 Task: Check the sale-to-list ratio of mountain view in the last 5 years.
Action: Mouse moved to (839, 322)
Screenshot: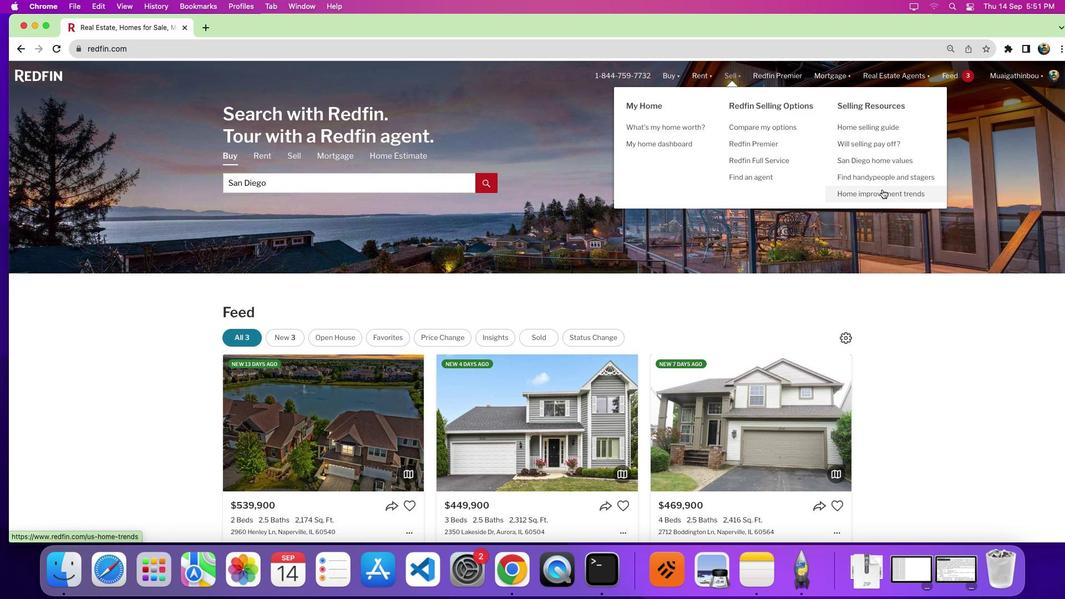 
Action: Mouse pressed left at (839, 322)
Screenshot: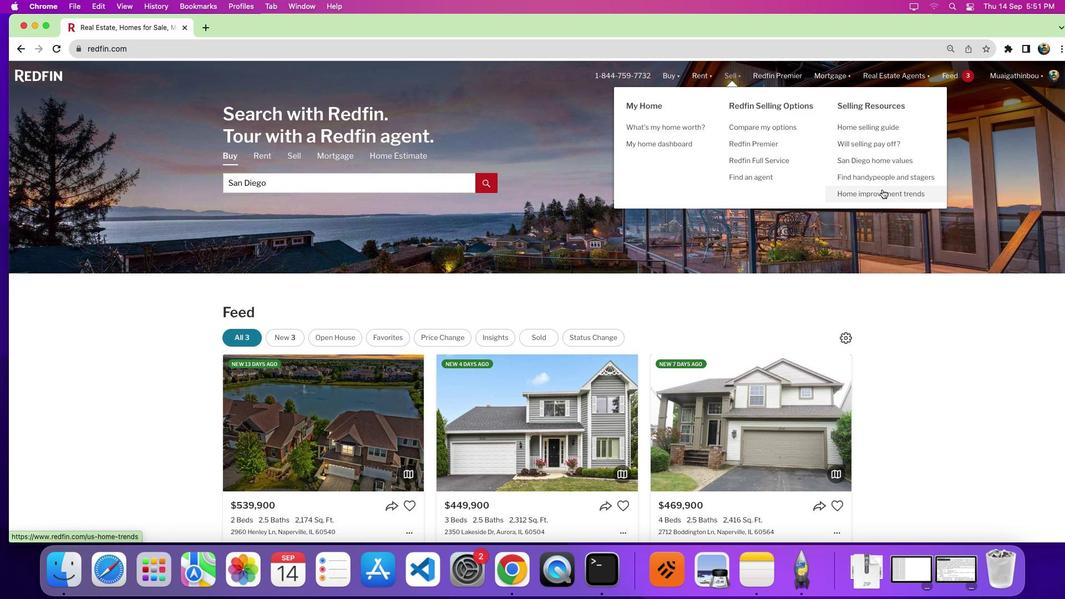 
Action: Mouse moved to (672, 272)
Screenshot: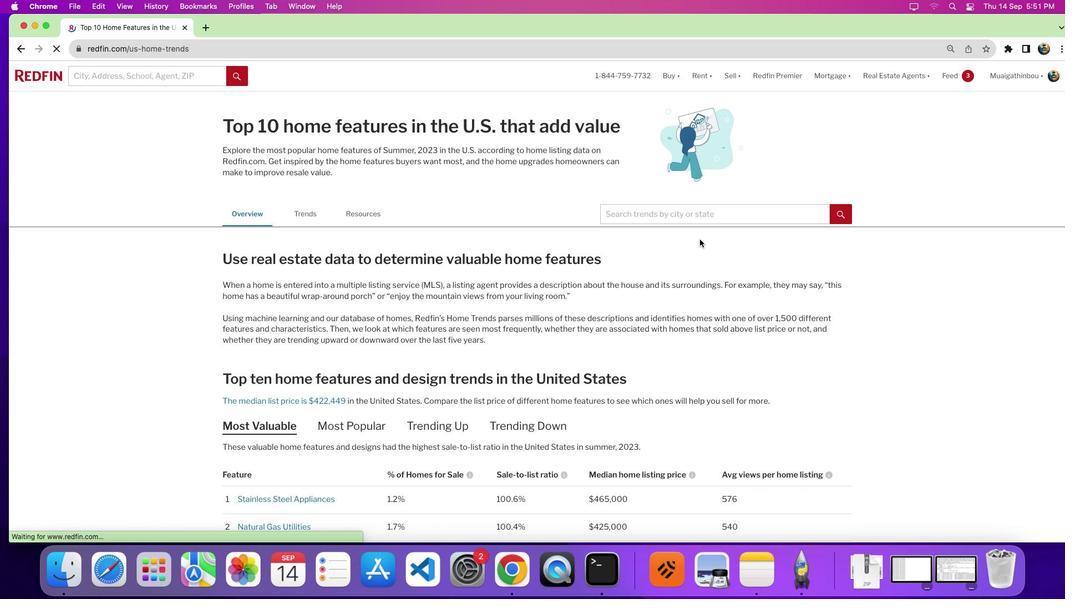 
Action: Mouse scrolled (672, 272) with delta (29, 510)
Screenshot: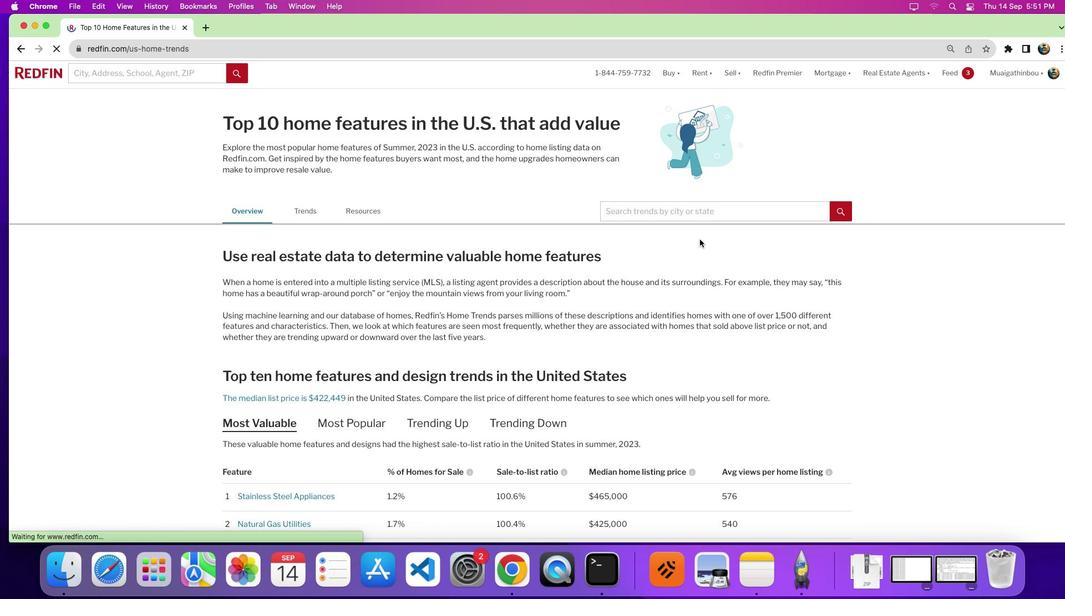 
Action: Mouse scrolled (672, 272) with delta (29, 510)
Screenshot: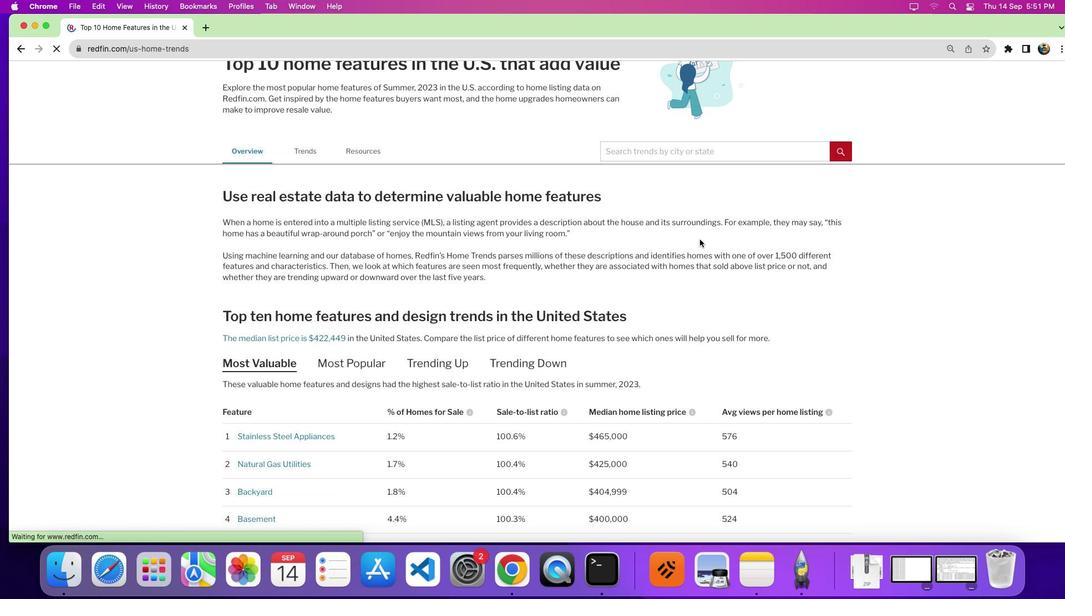 
Action: Mouse scrolled (672, 272) with delta (29, 513)
Screenshot: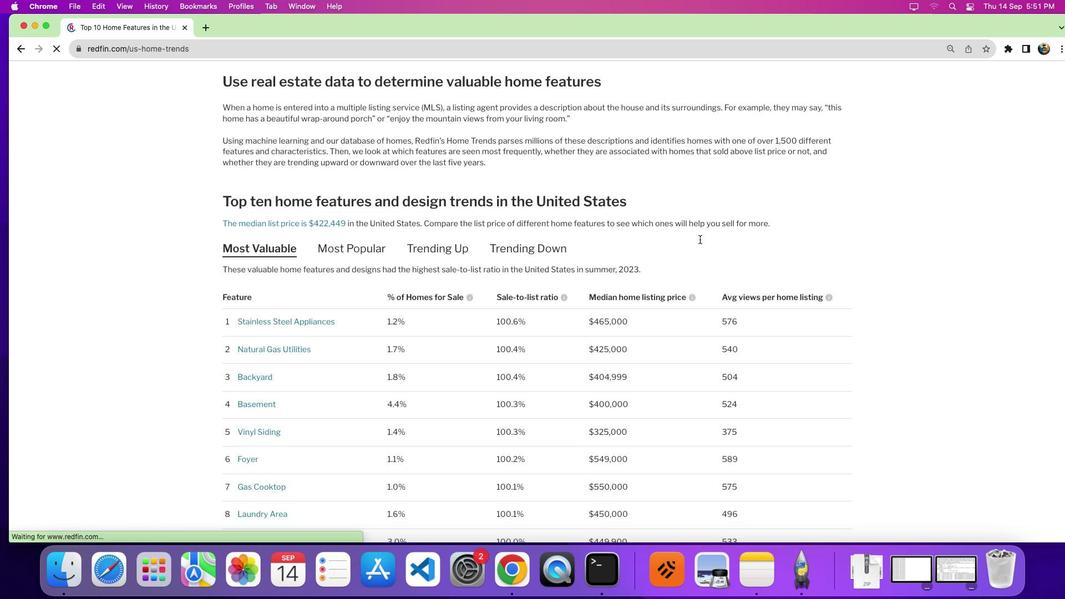 
Action: Mouse moved to (673, 270)
Screenshot: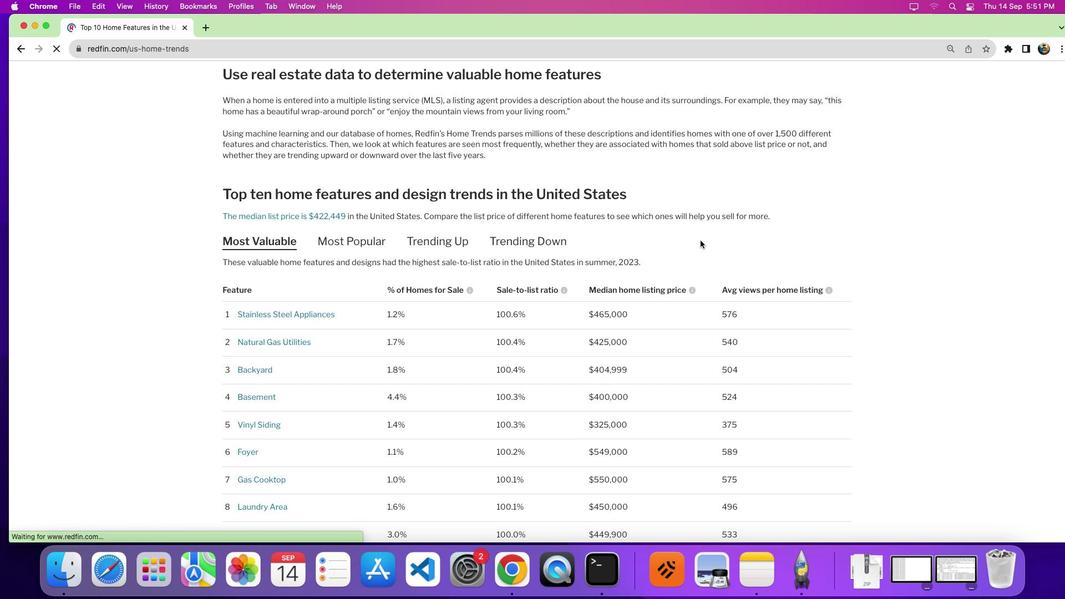 
Action: Mouse scrolled (673, 270) with delta (29, 510)
Screenshot: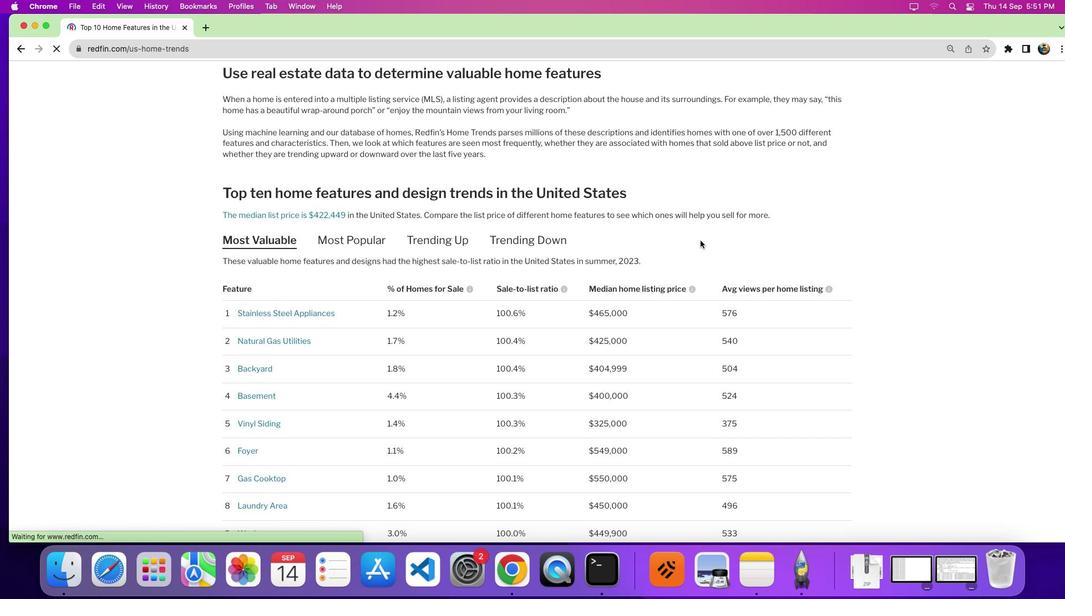 
Action: Mouse scrolled (673, 270) with delta (29, 510)
Screenshot: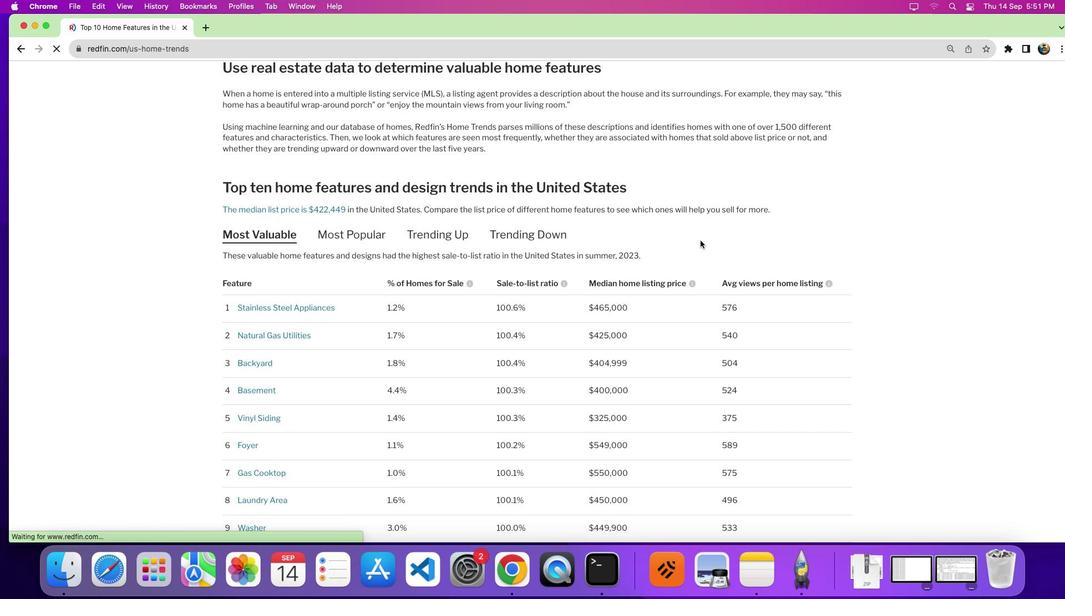 
Action: Mouse moved to (671, 267)
Screenshot: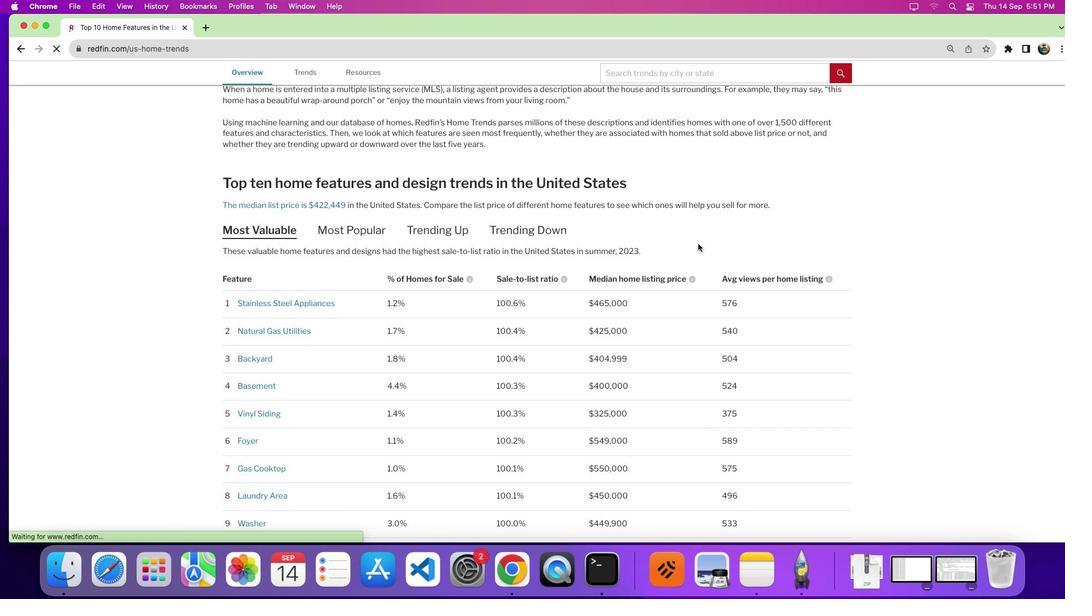 
Action: Mouse scrolled (671, 267) with delta (29, 510)
Screenshot: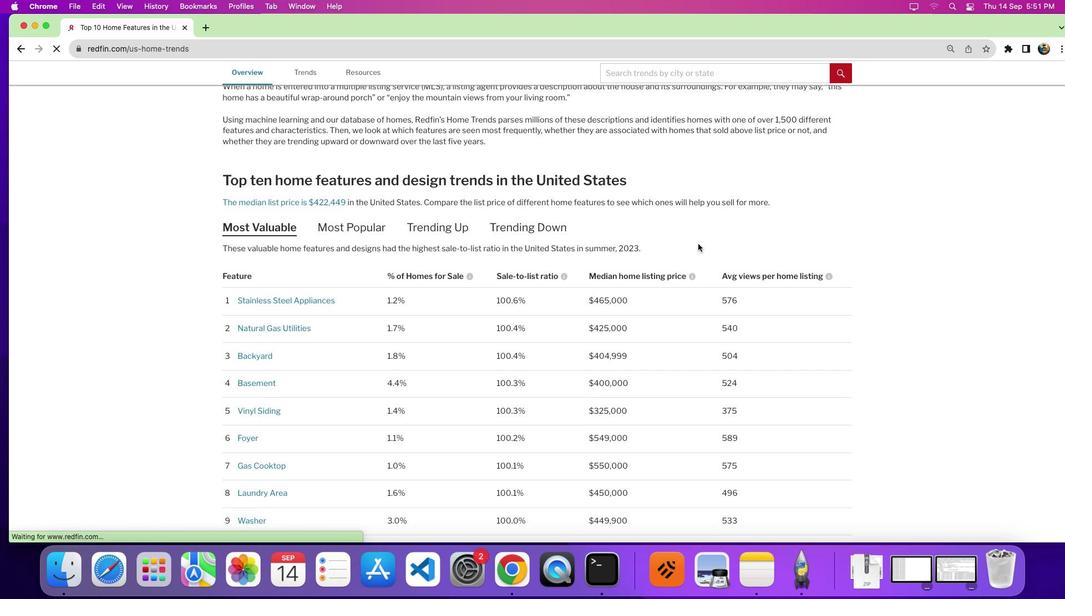 
Action: Mouse scrolled (671, 267) with delta (29, 510)
Screenshot: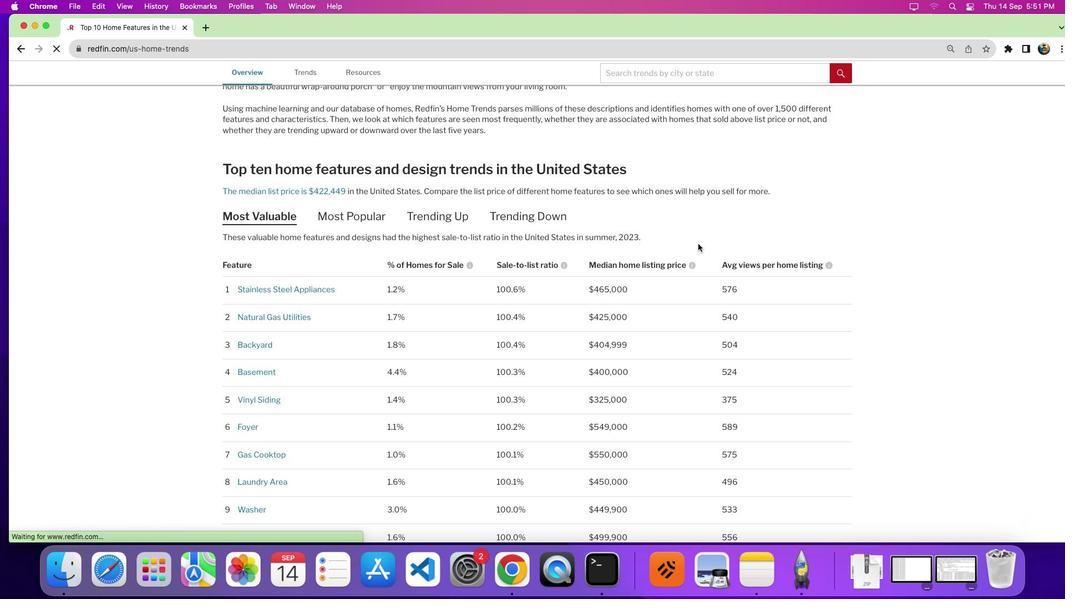 
Action: Mouse moved to (663, 257)
Screenshot: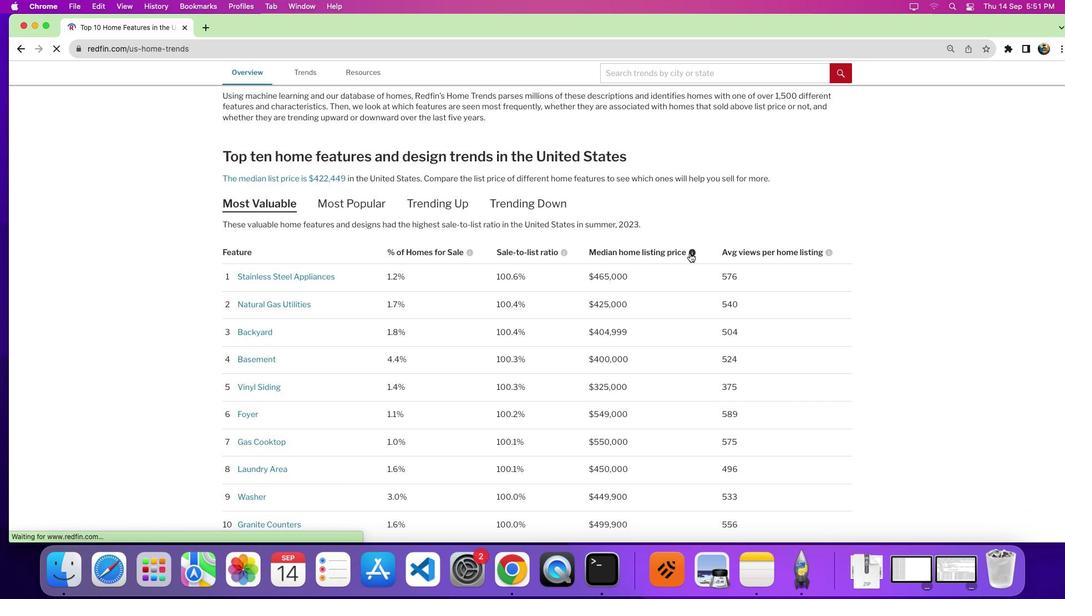 
Action: Mouse scrolled (663, 257) with delta (29, 510)
Screenshot: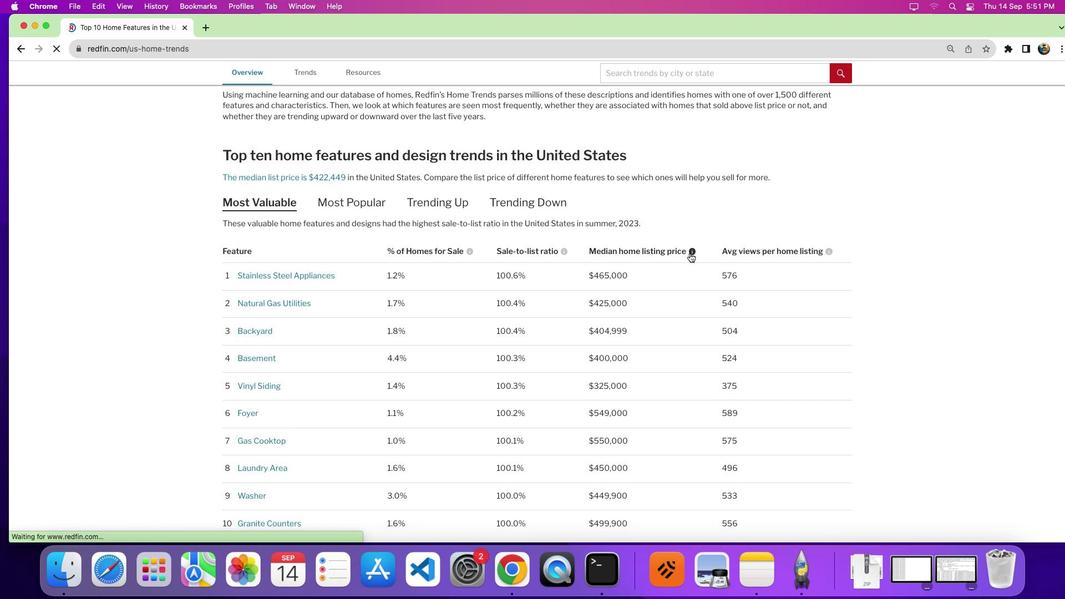 
Action: Mouse scrolled (663, 257) with delta (29, 510)
Screenshot: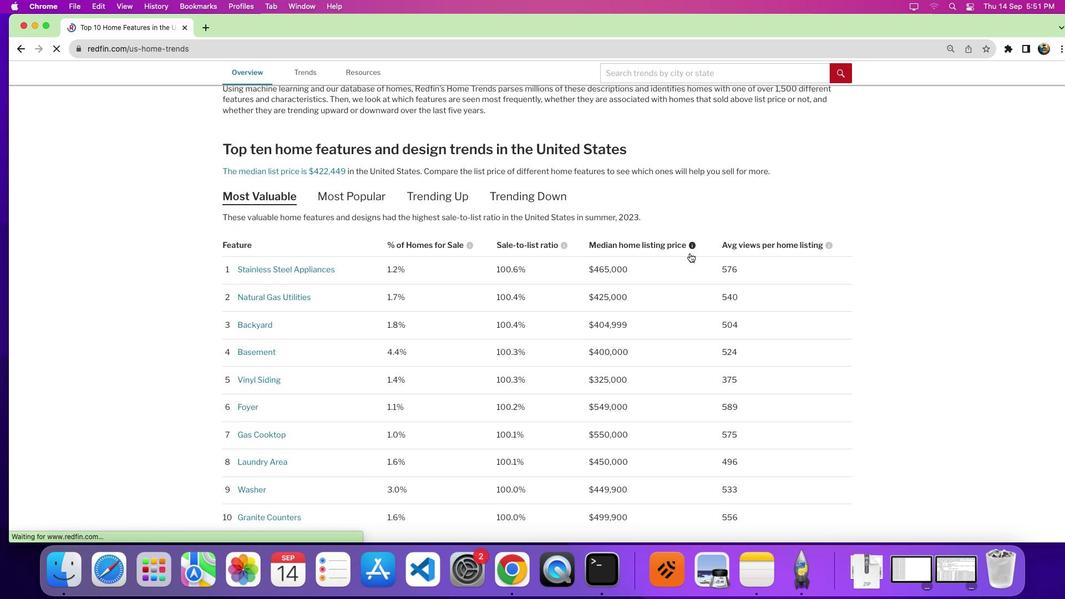 
Action: Mouse scrolled (663, 257) with delta (29, 510)
Screenshot: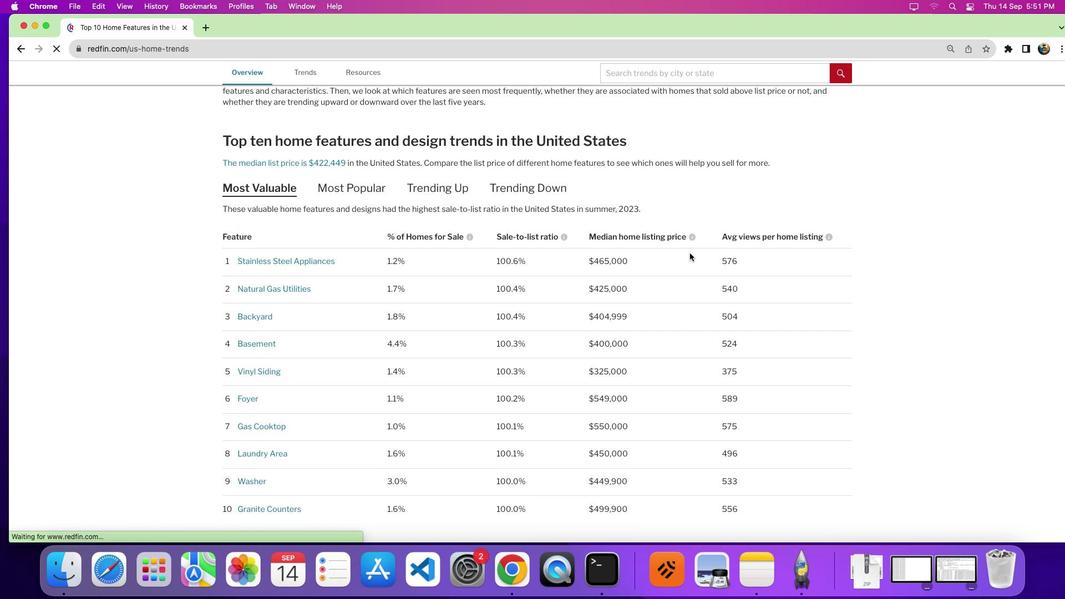 
Action: Mouse scrolled (663, 257) with delta (29, 510)
Screenshot: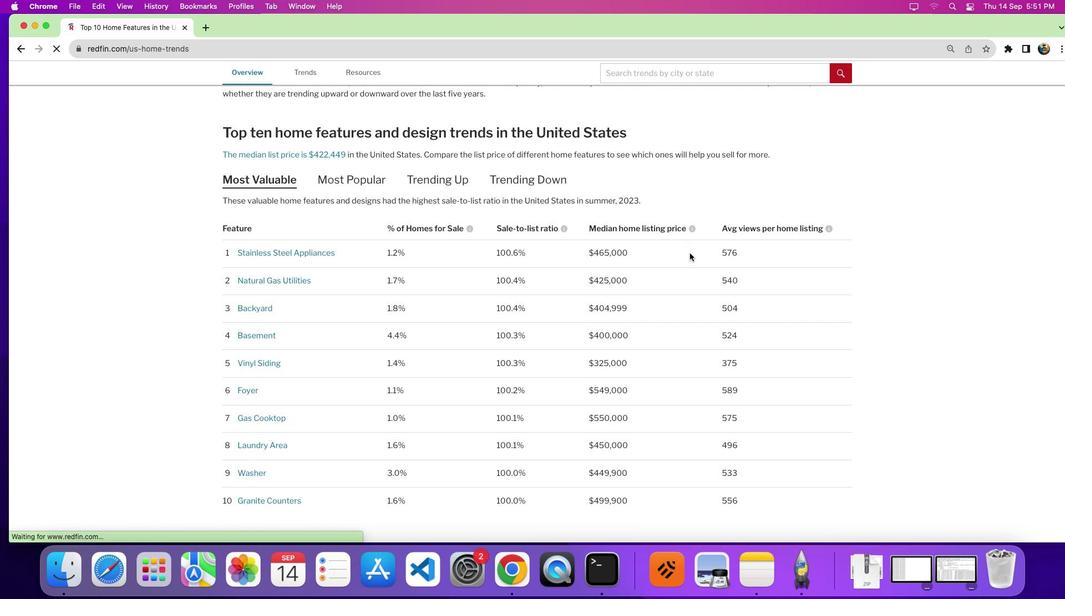 
Action: Mouse moved to (663, 257)
Screenshot: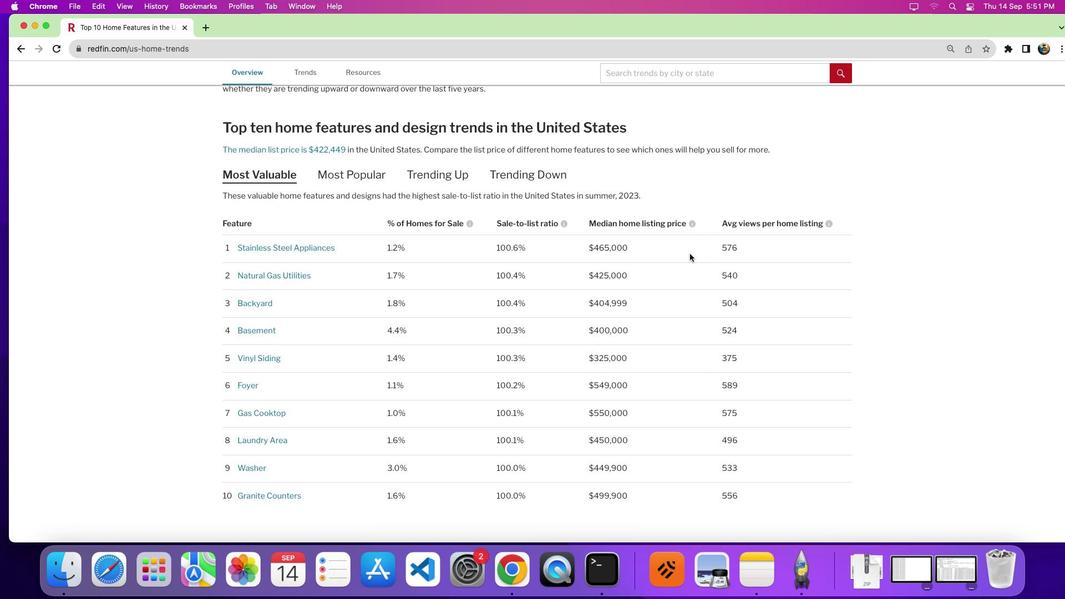 
Action: Mouse scrolled (663, 257) with delta (29, 510)
Screenshot: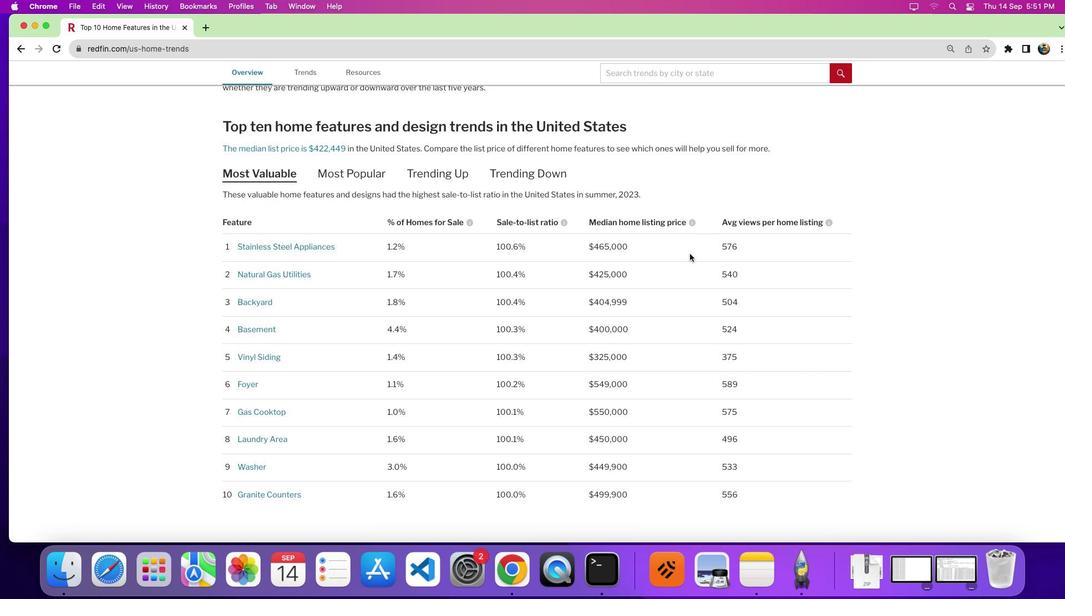 
Action: Mouse scrolled (663, 257) with delta (29, 510)
Screenshot: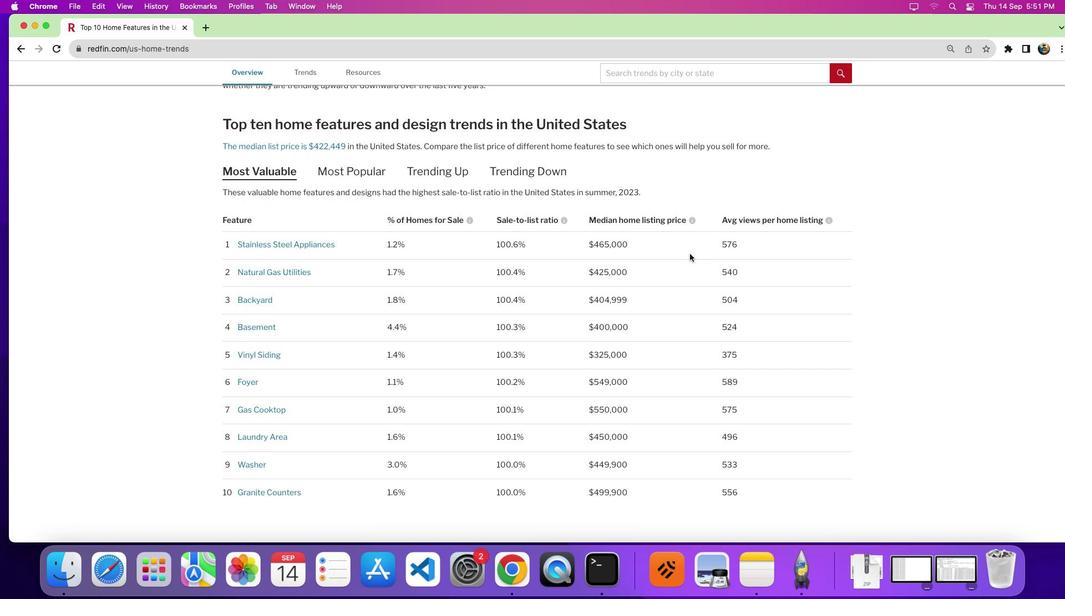 
Action: Mouse moved to (662, 257)
Screenshot: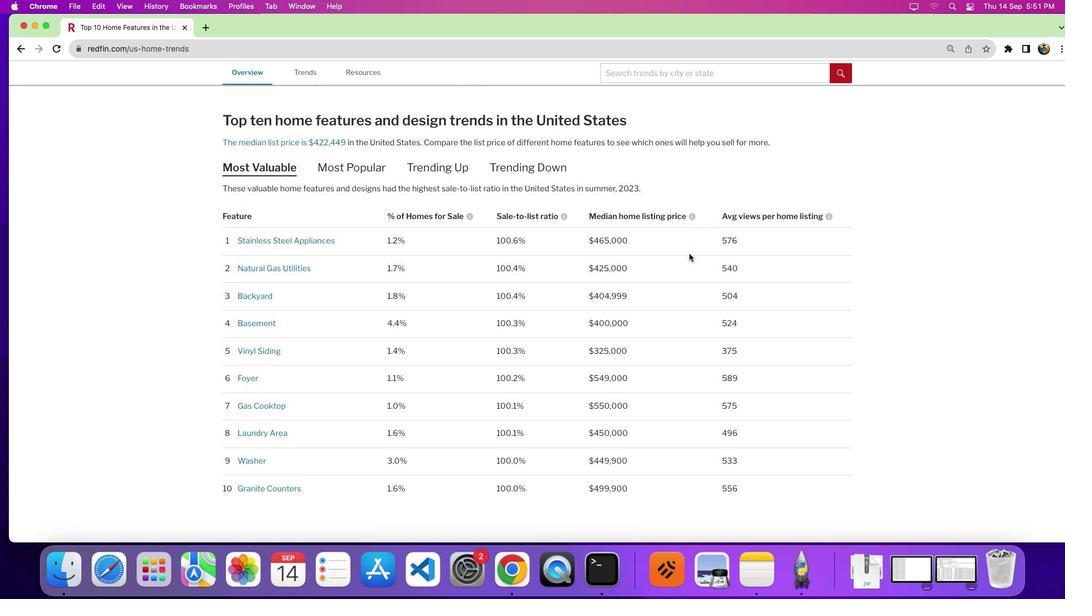 
Action: Mouse scrolled (662, 257) with delta (29, 510)
Screenshot: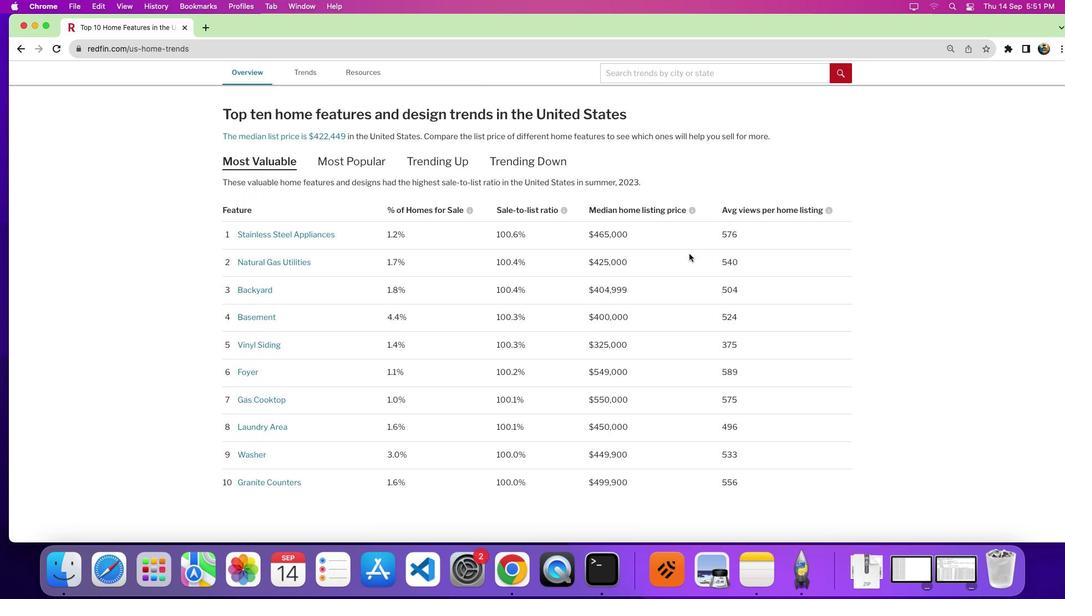 
Action: Mouse moved to (662, 257)
Screenshot: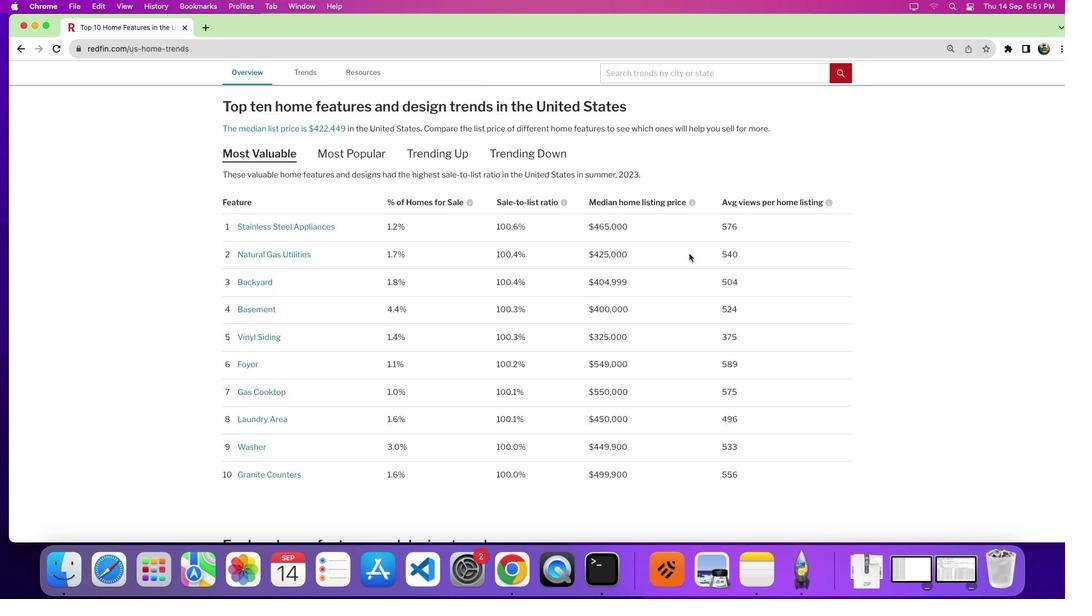 
Action: Mouse scrolled (662, 257) with delta (29, 510)
Screenshot: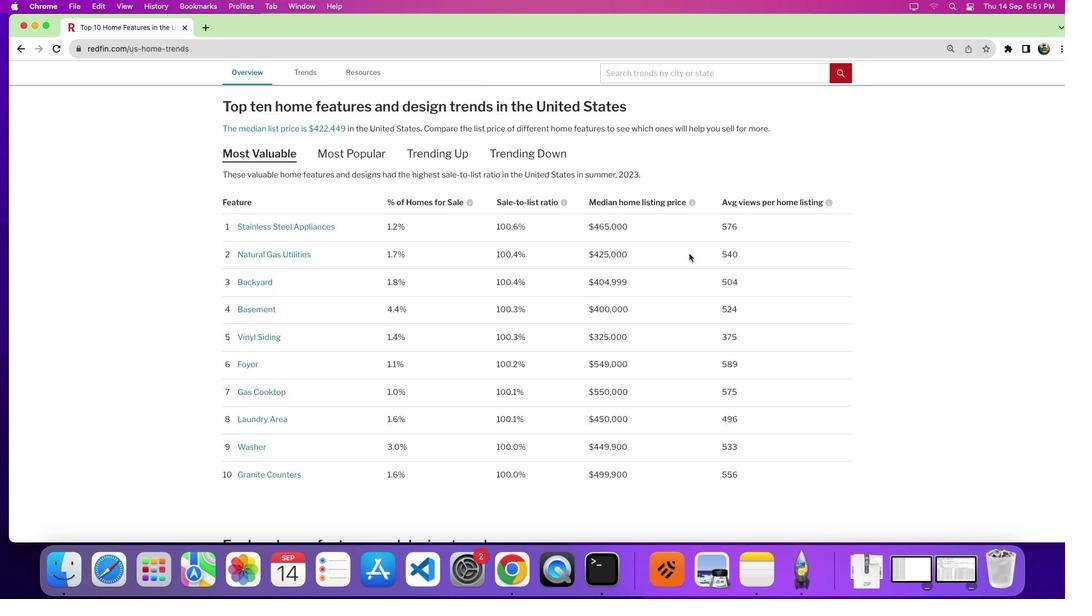 
Action: Mouse scrolled (662, 257) with delta (29, 510)
Screenshot: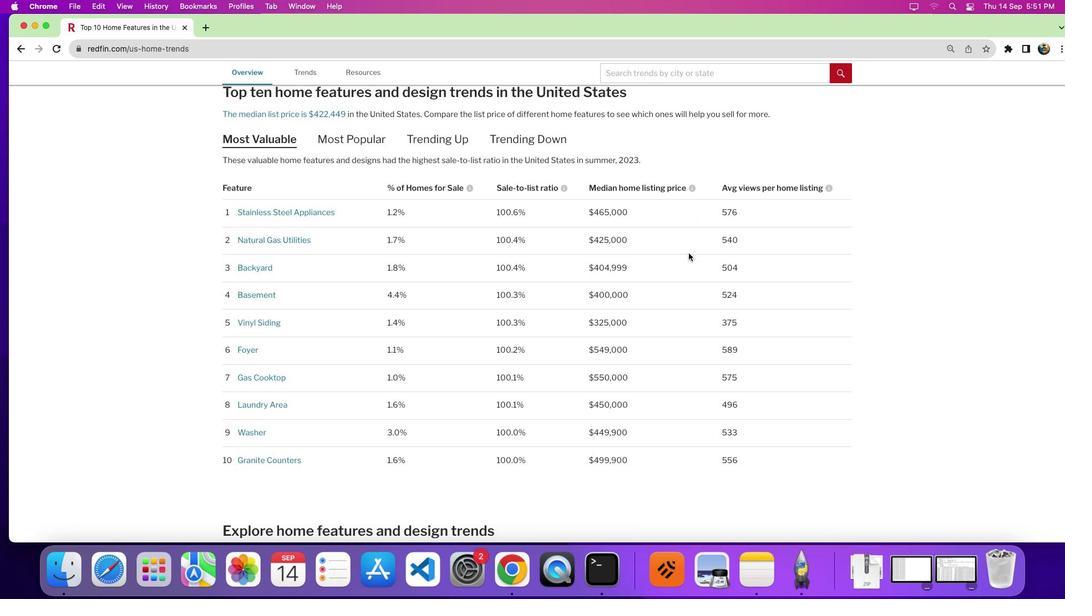 
Action: Mouse moved to (661, 258)
Screenshot: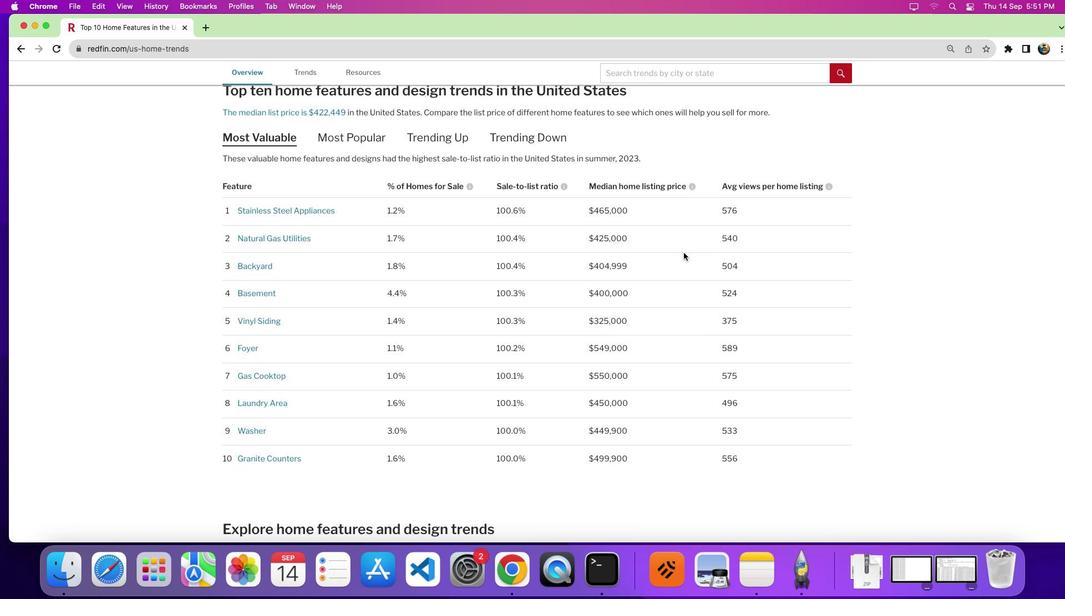 
Action: Mouse scrolled (661, 258) with delta (29, 510)
Screenshot: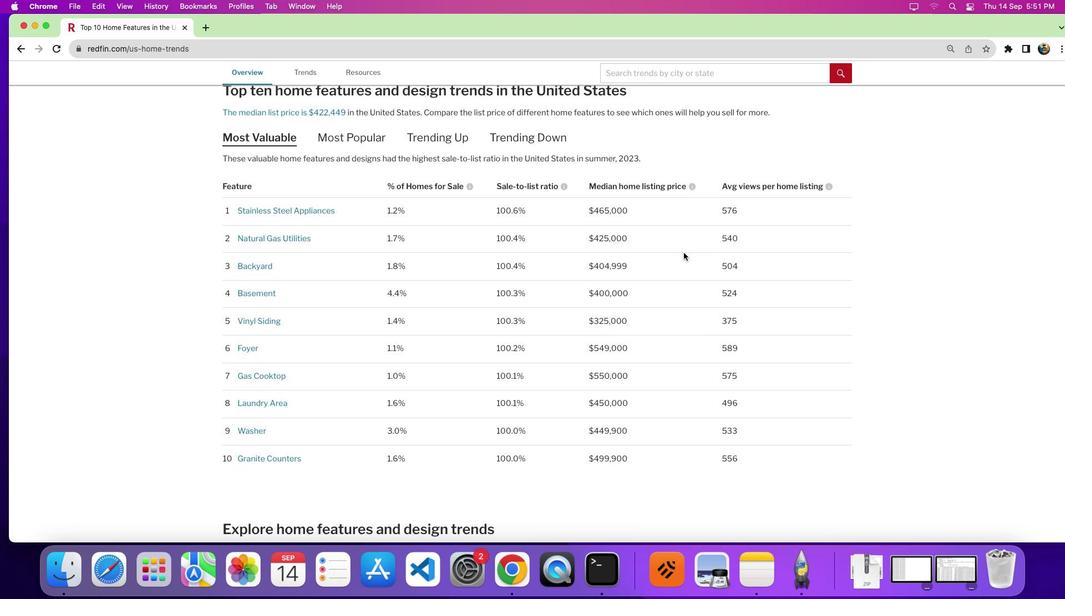 
Action: Mouse moved to (640, 252)
Screenshot: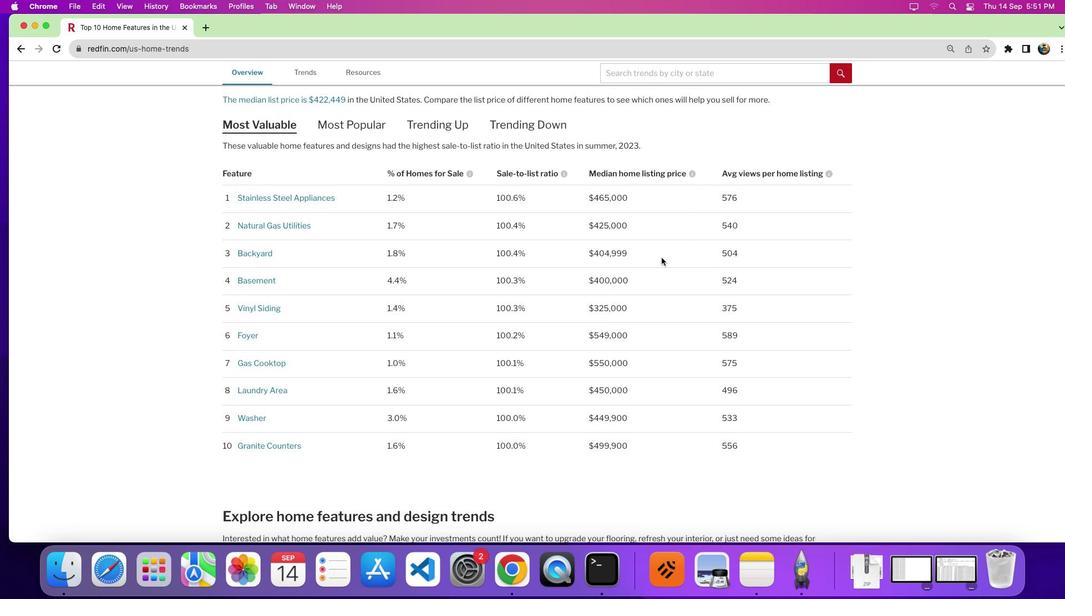 
Action: Mouse scrolled (640, 252) with delta (29, 510)
Screenshot: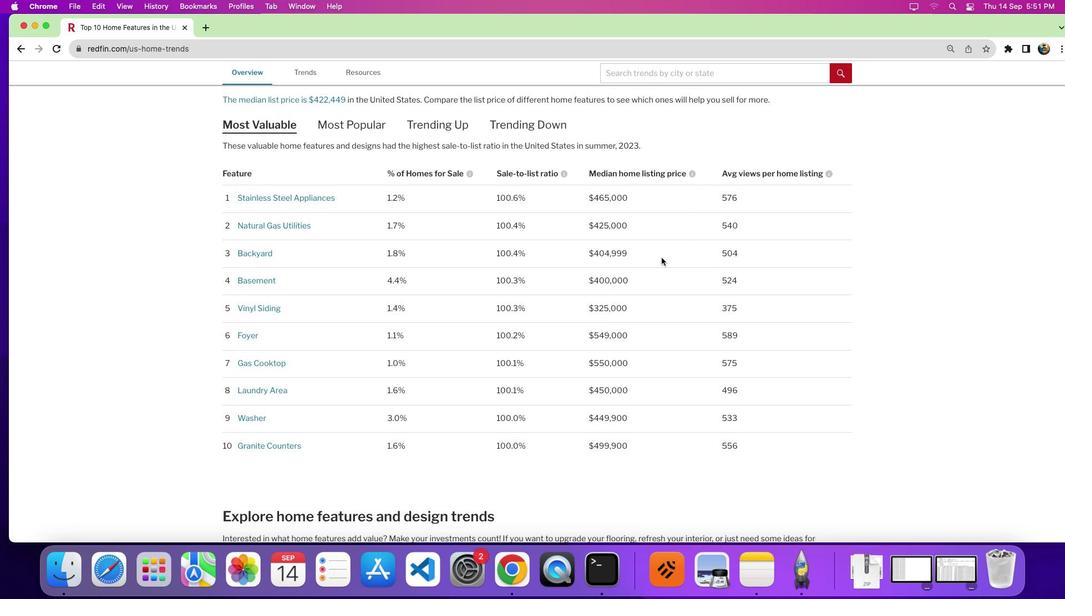 
Action: Mouse moved to (637, 253)
Screenshot: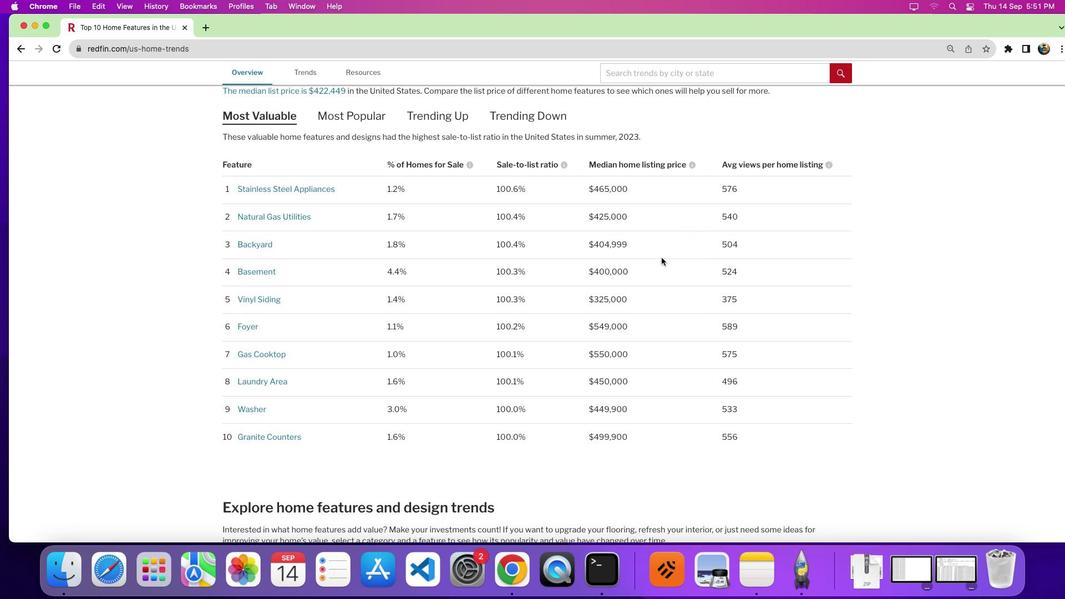 
Action: Mouse scrolled (637, 253) with delta (29, 510)
Screenshot: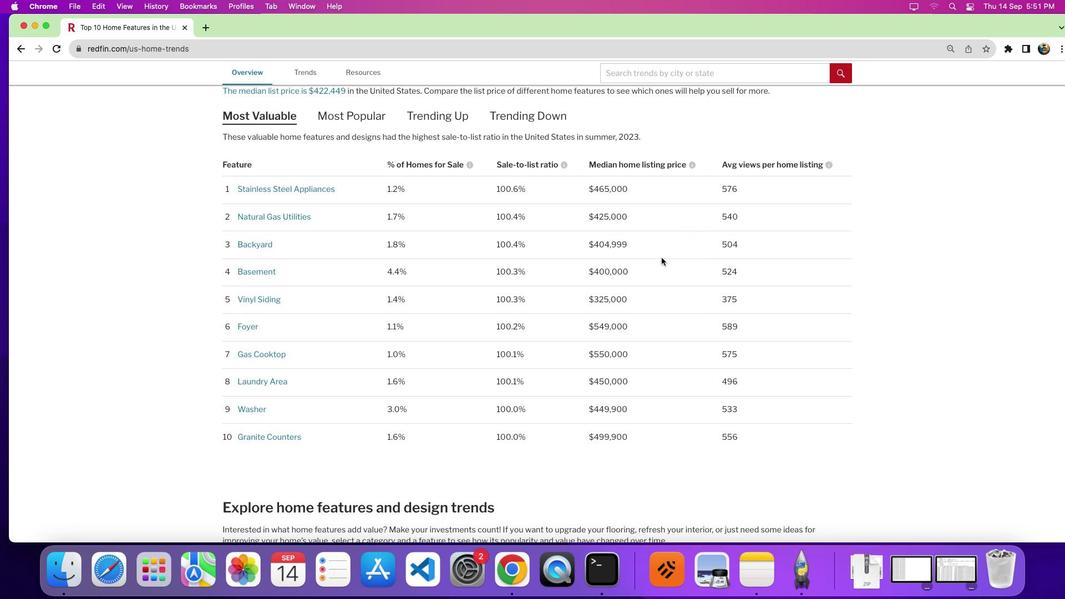 
Action: Mouse moved to (637, 254)
Screenshot: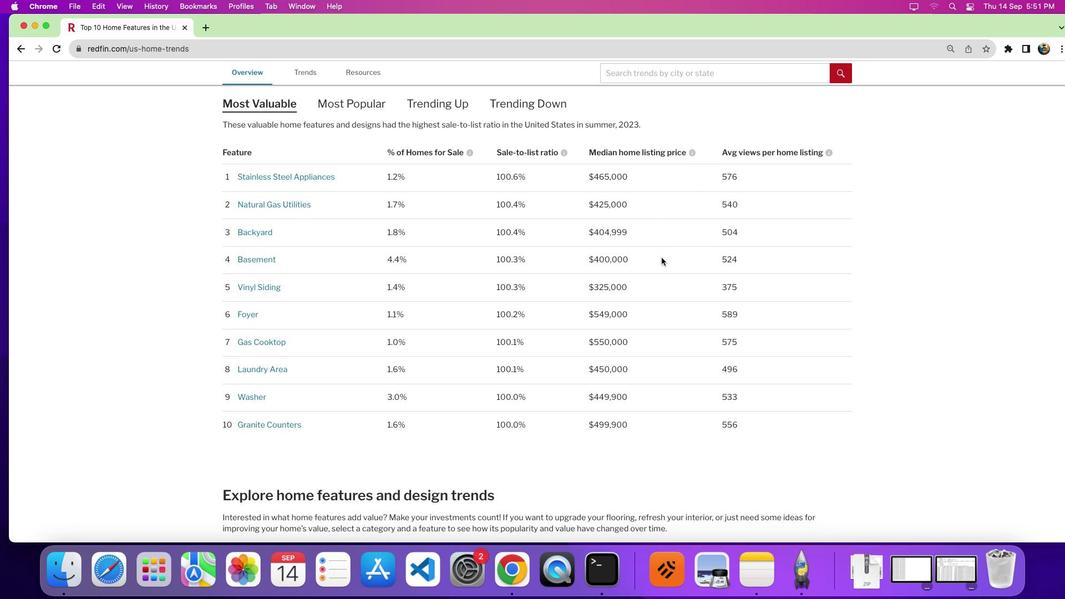 
Action: Mouse scrolled (637, 254) with delta (29, 510)
Screenshot: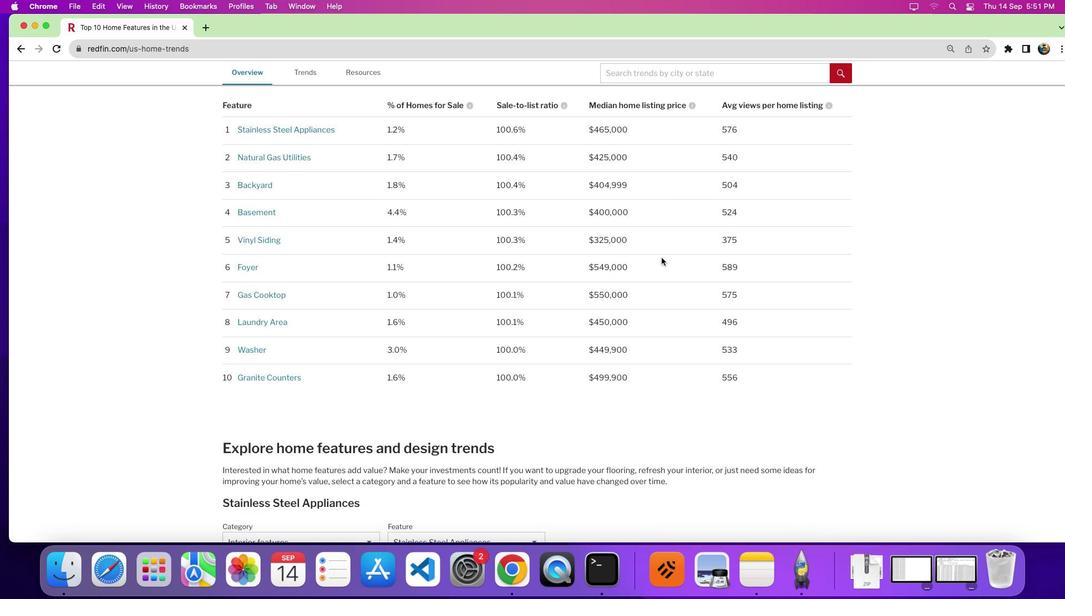 
Action: Mouse scrolled (637, 254) with delta (29, 510)
Screenshot: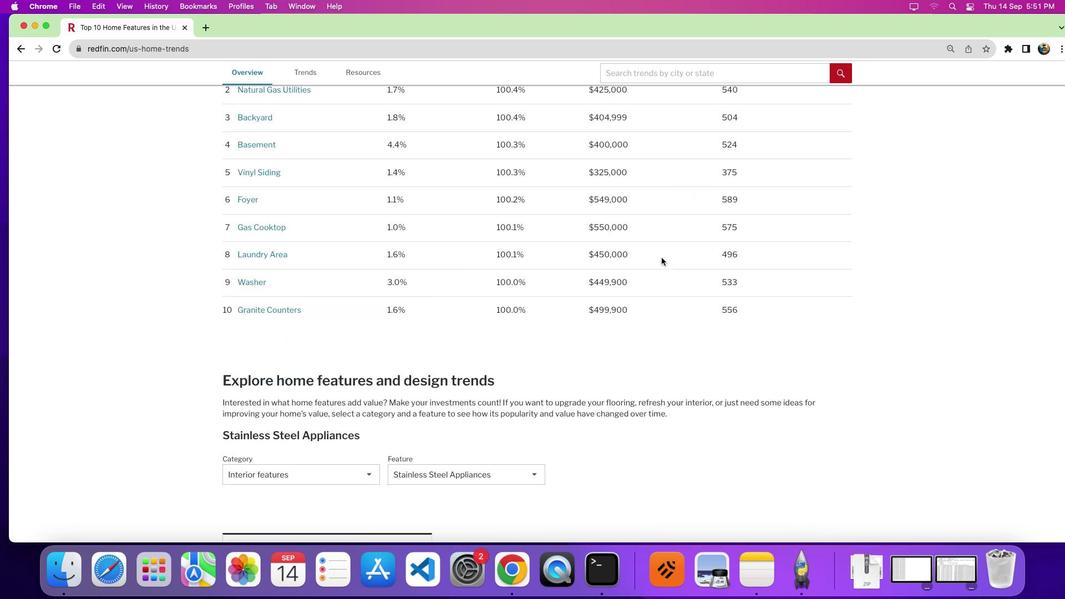 
Action: Mouse scrolled (637, 254) with delta (29, 513)
Screenshot: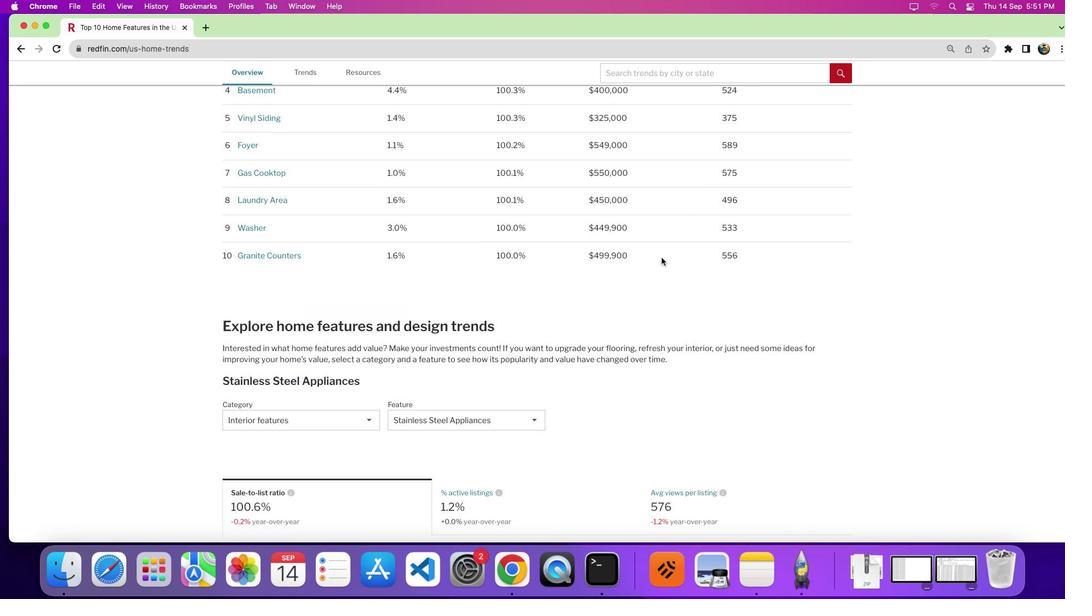
Action: Mouse scrolled (637, 254) with delta (29, 510)
Screenshot: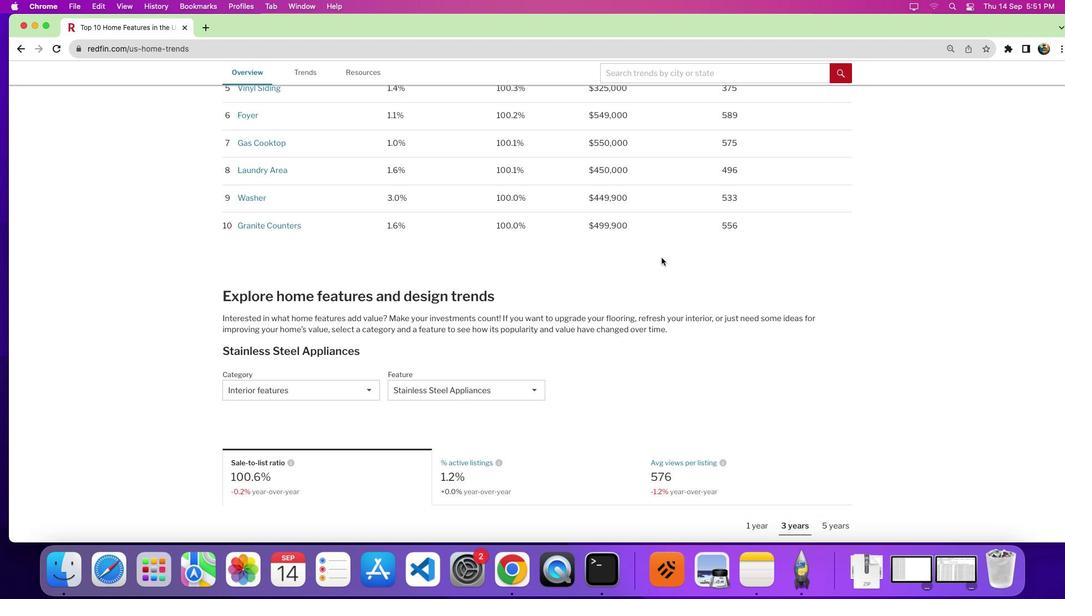 
Action: Mouse scrolled (637, 254) with delta (29, 510)
Screenshot: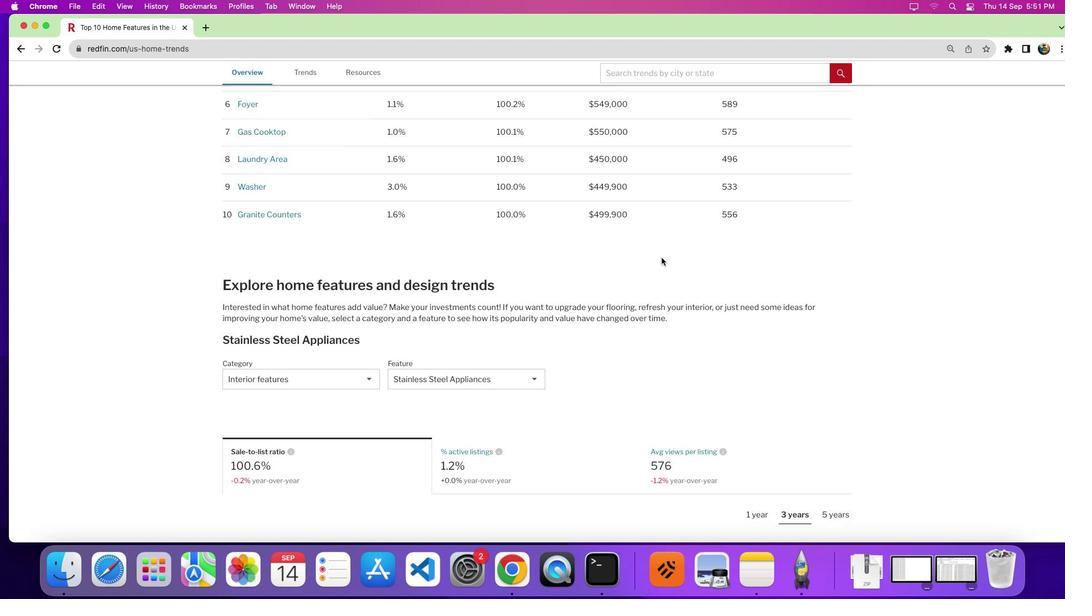 
Action: Mouse scrolled (637, 254) with delta (29, 511)
Screenshot: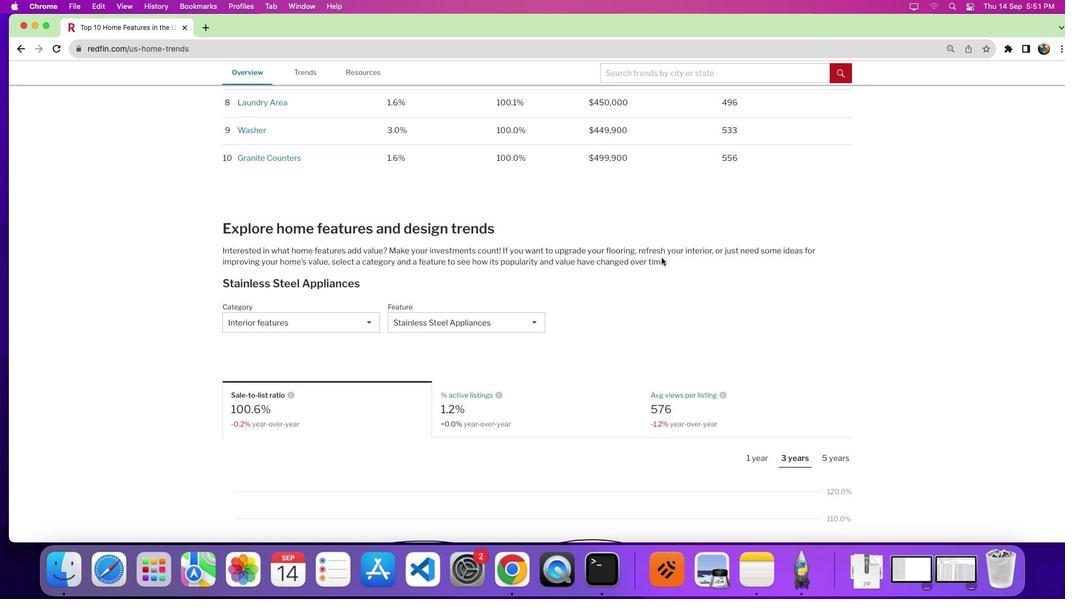 
Action: Mouse scrolled (637, 254) with delta (29, 510)
Screenshot: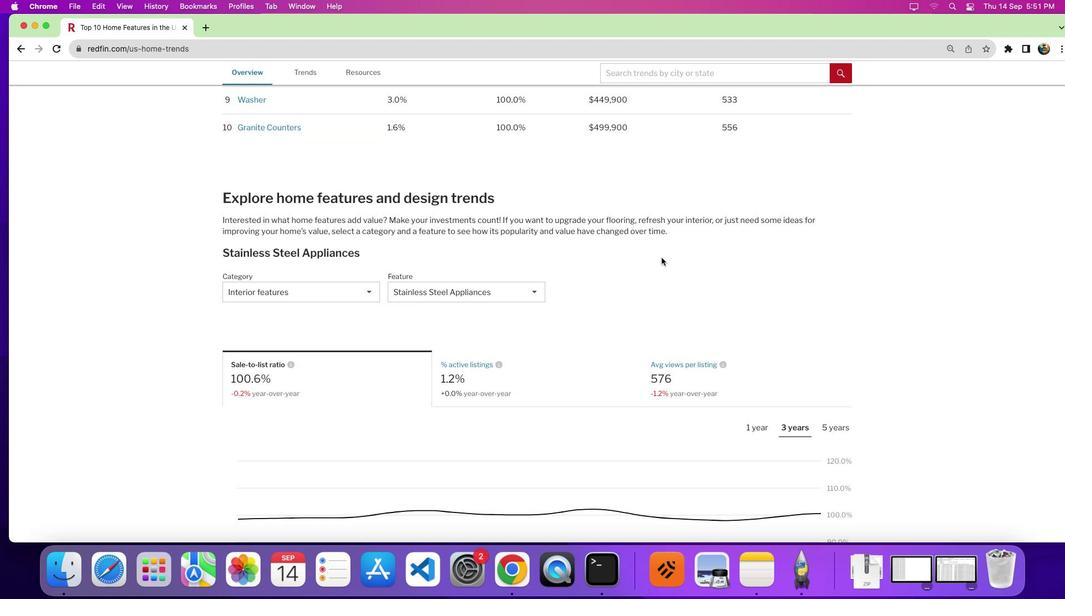 
Action: Mouse scrolled (637, 254) with delta (29, 510)
Screenshot: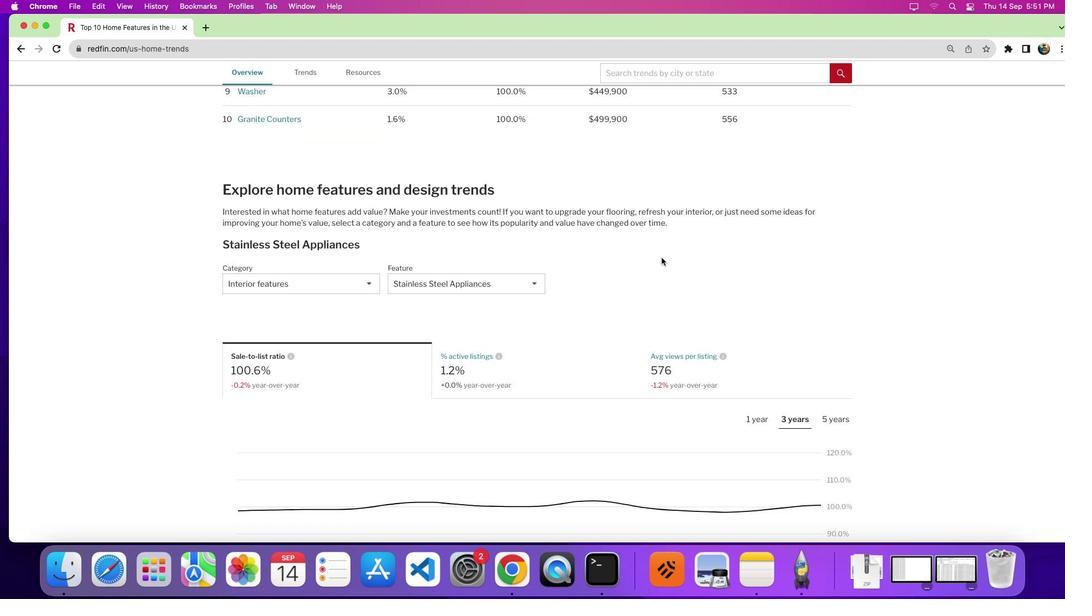 
Action: Mouse moved to (595, 244)
Screenshot: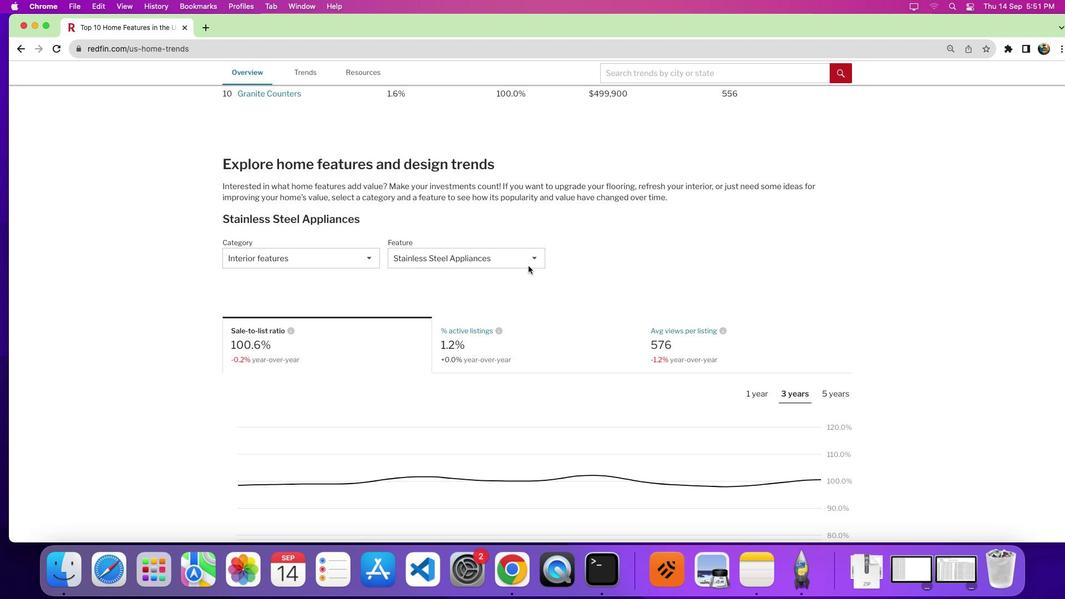 
Action: Mouse scrolled (595, 244) with delta (29, 510)
Screenshot: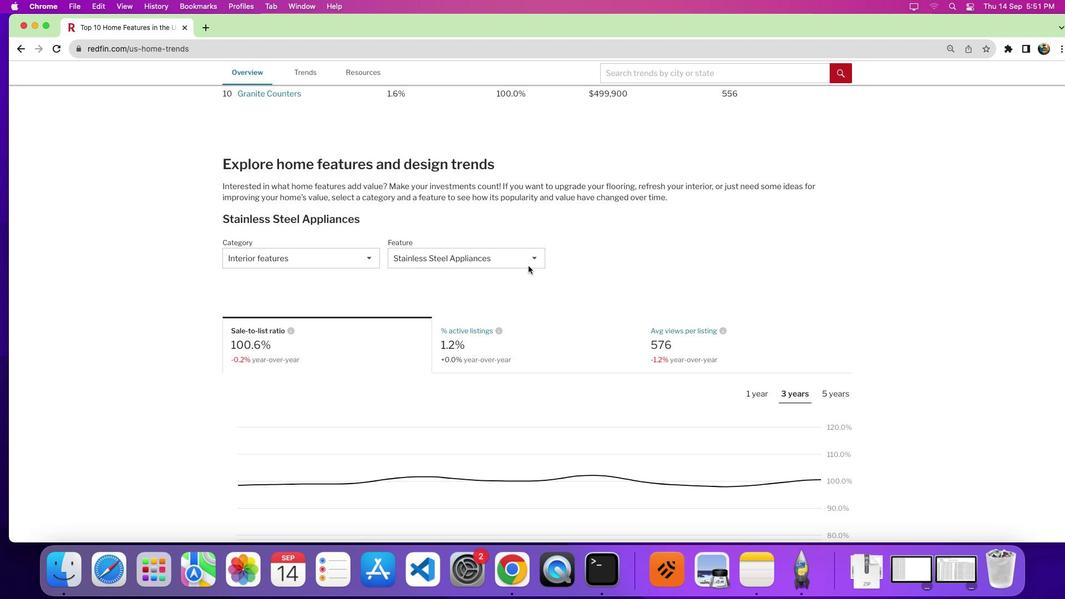 
Action: Mouse moved to (560, 244)
Screenshot: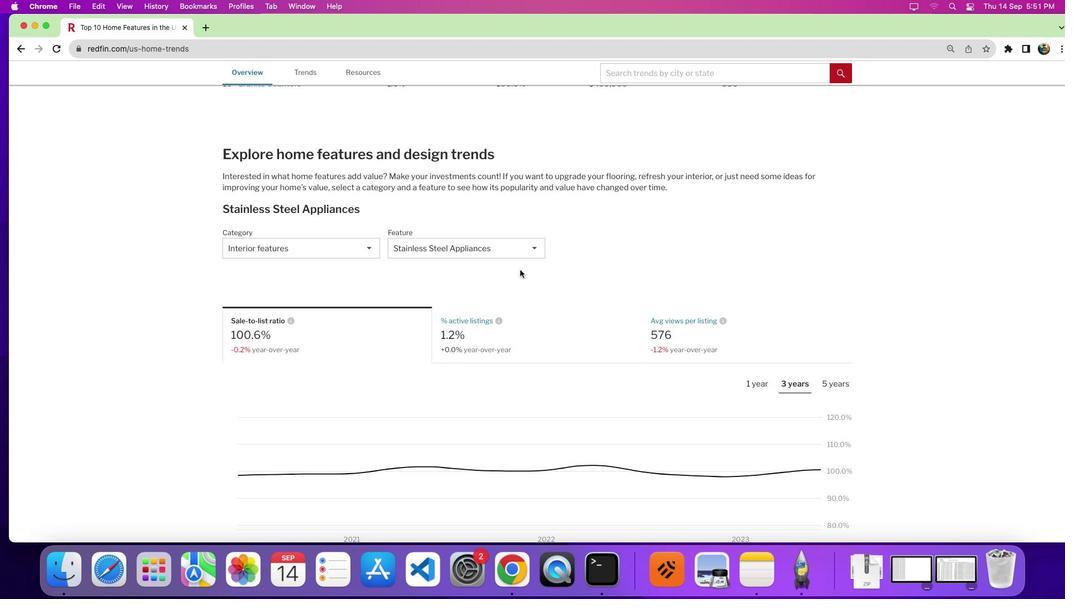 
Action: Mouse scrolled (560, 244) with delta (29, 510)
Screenshot: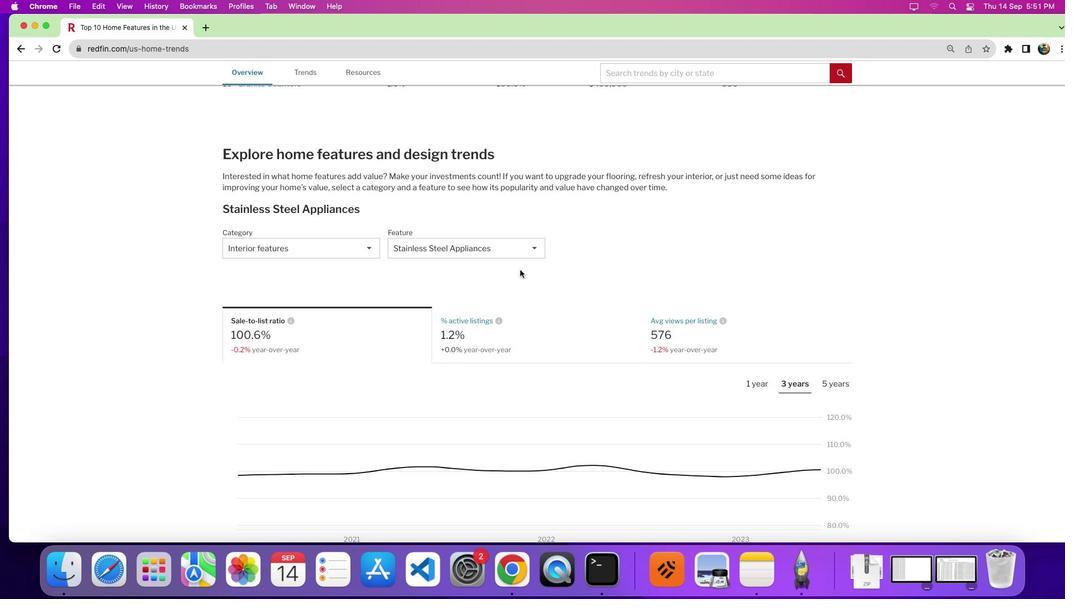 
Action: Mouse moved to (312, 271)
Screenshot: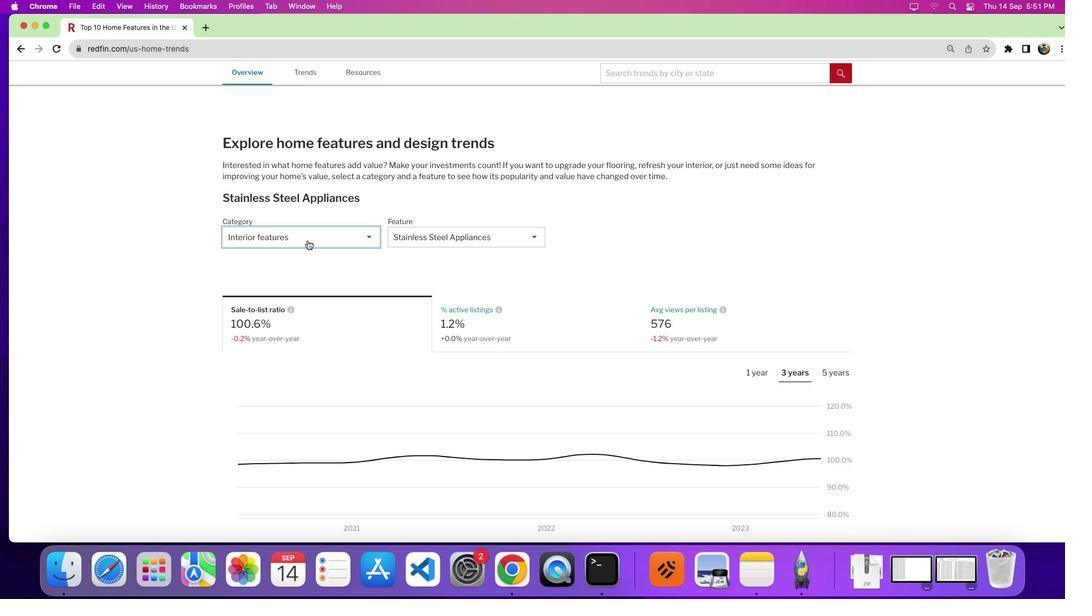
Action: Mouse pressed left at (312, 271)
Screenshot: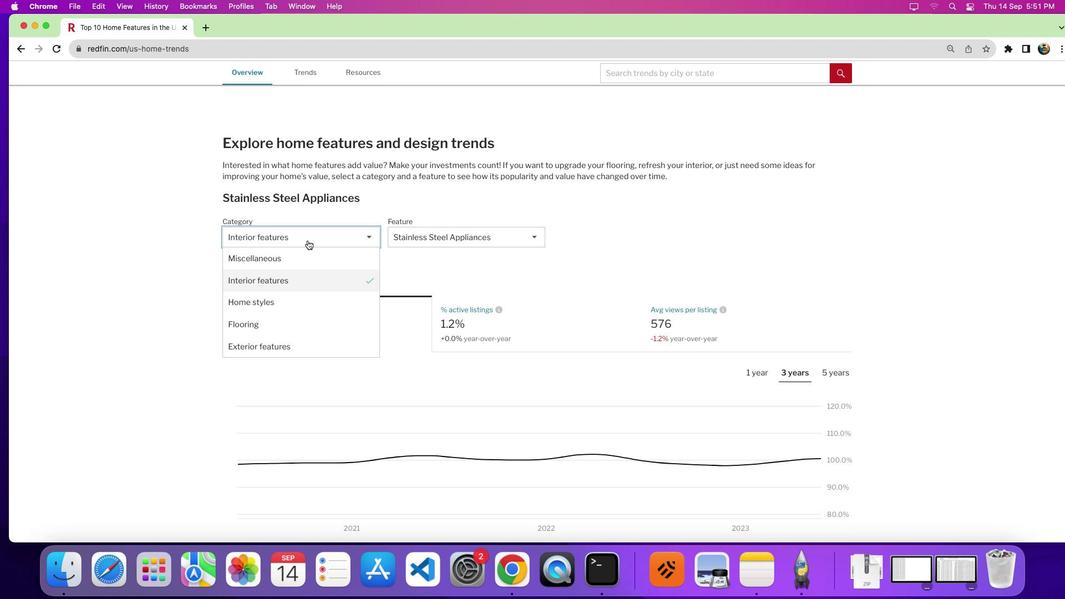 
Action: Mouse moved to (317, 248)
Screenshot: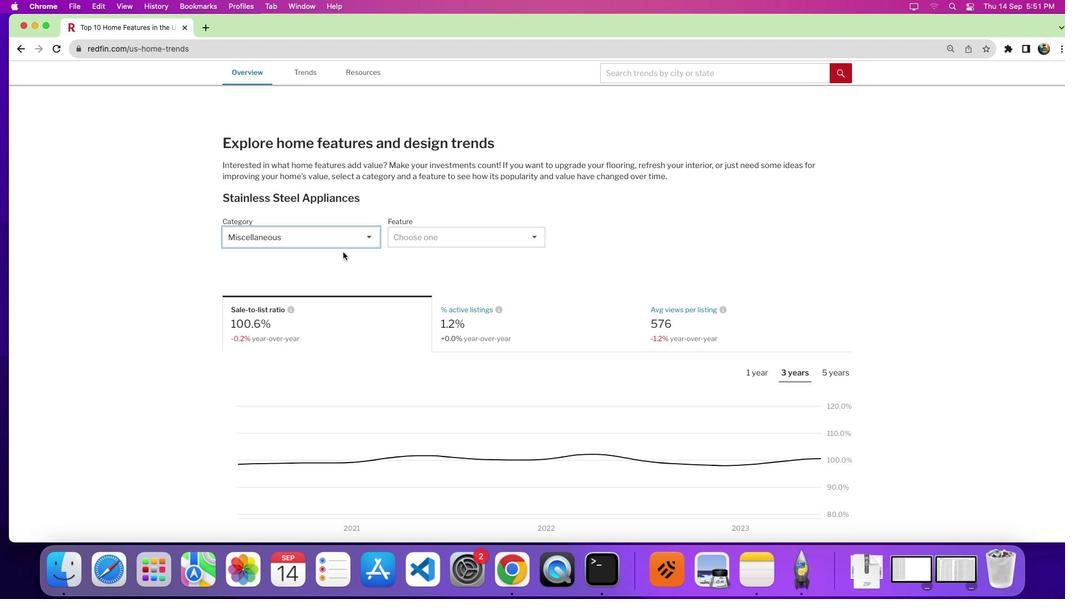 
Action: Mouse pressed left at (317, 248)
Screenshot: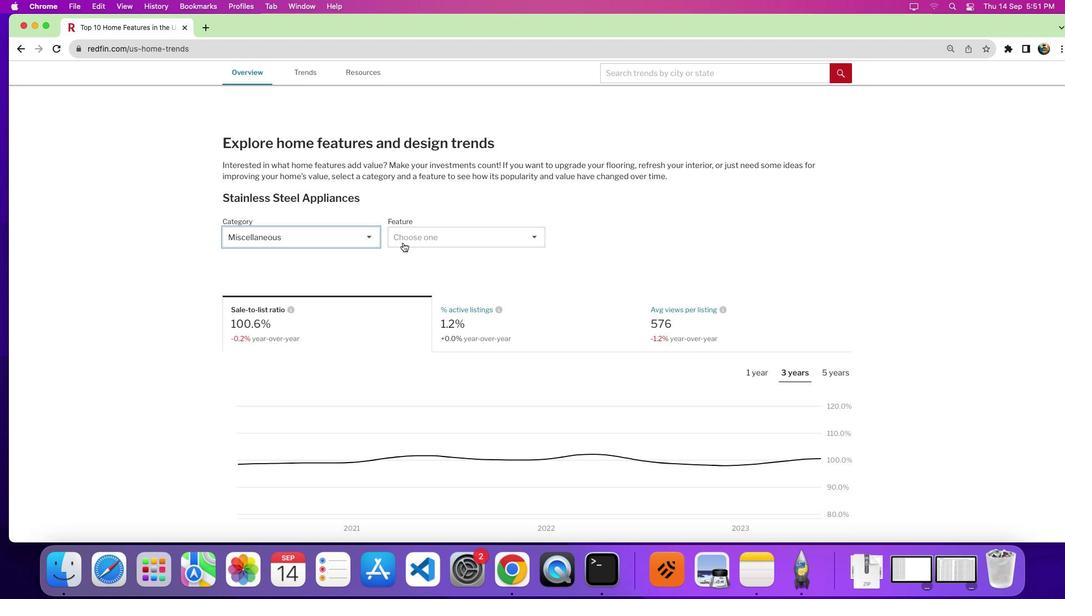 
Action: Mouse moved to (436, 282)
Screenshot: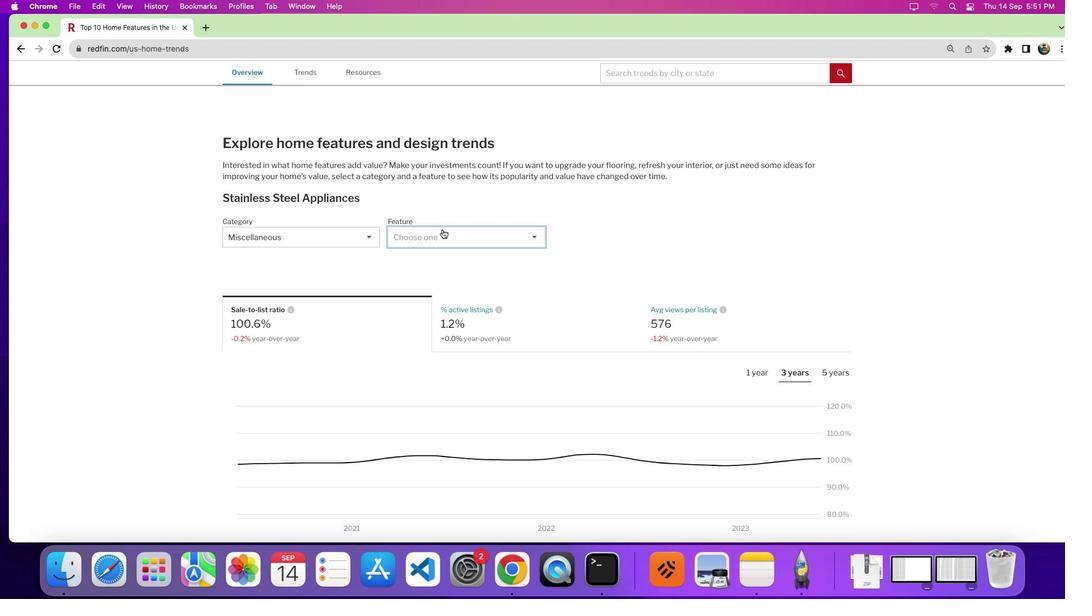 
Action: Mouse pressed left at (436, 282)
Screenshot: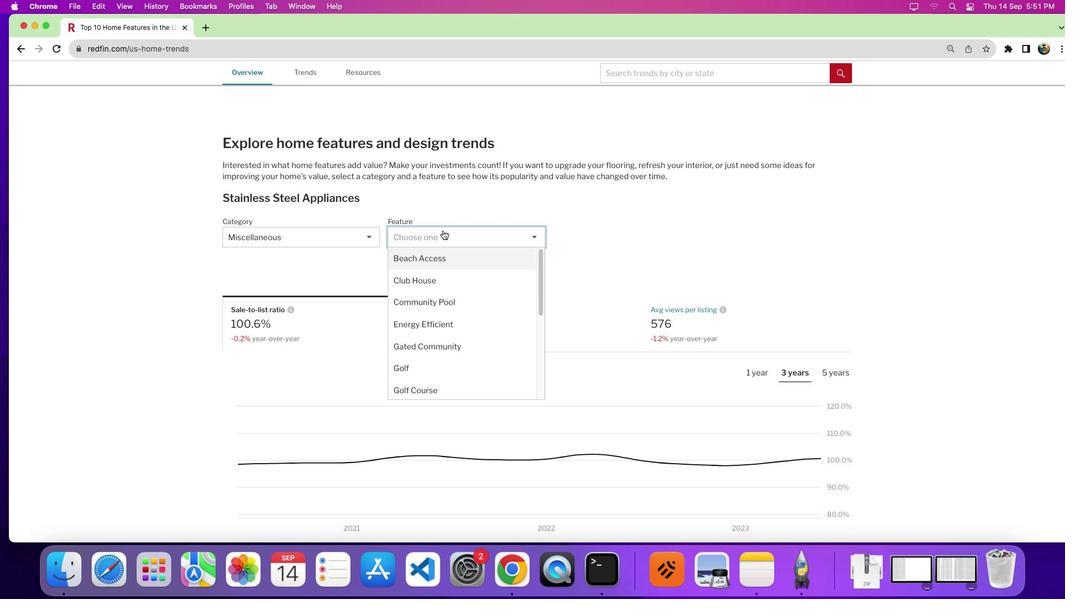 
Action: Mouse moved to (432, 212)
Screenshot: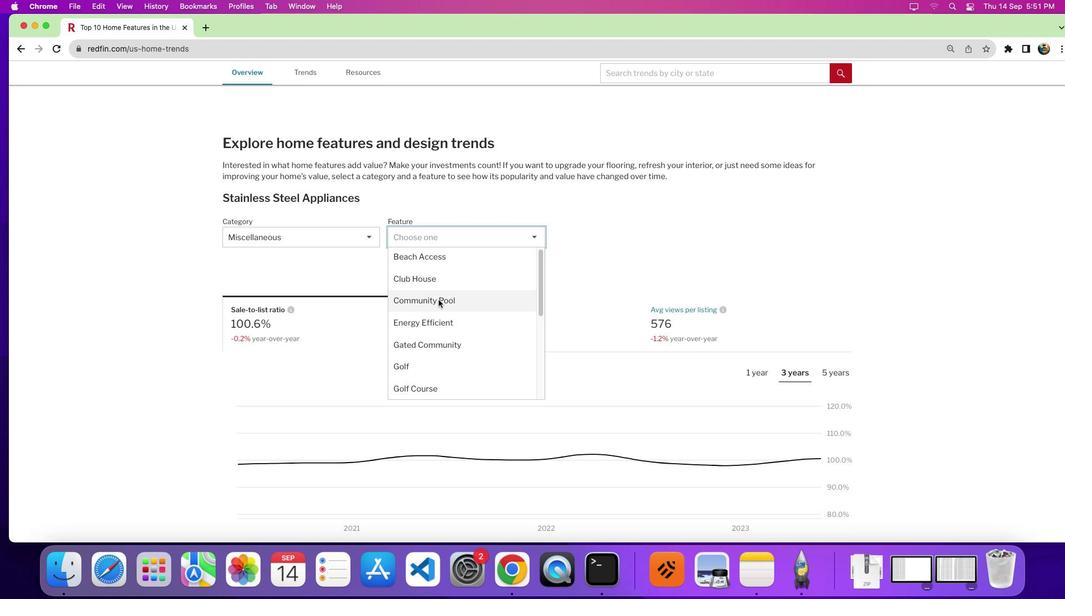 
Action: Mouse scrolled (432, 212) with delta (29, 510)
Screenshot: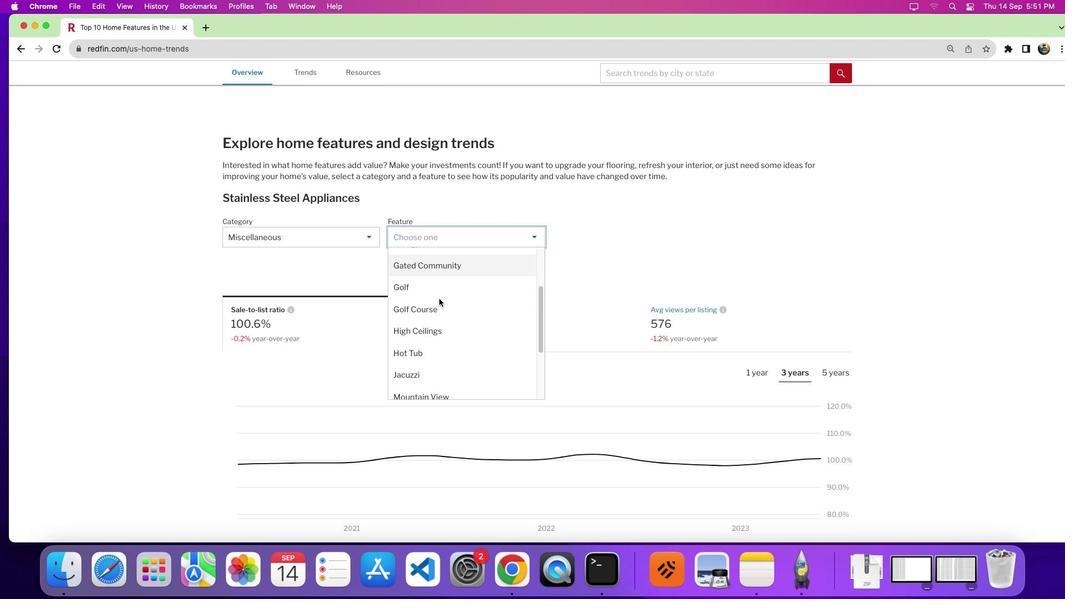 
Action: Mouse scrolled (432, 212) with delta (29, 510)
Screenshot: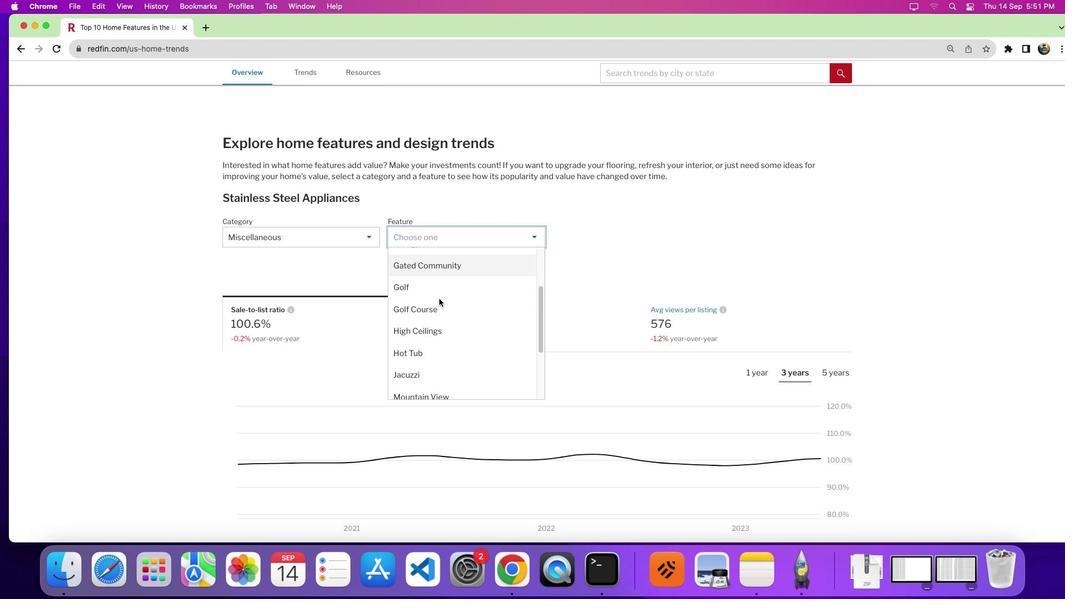 
Action: Mouse scrolled (432, 212) with delta (29, 514)
Screenshot: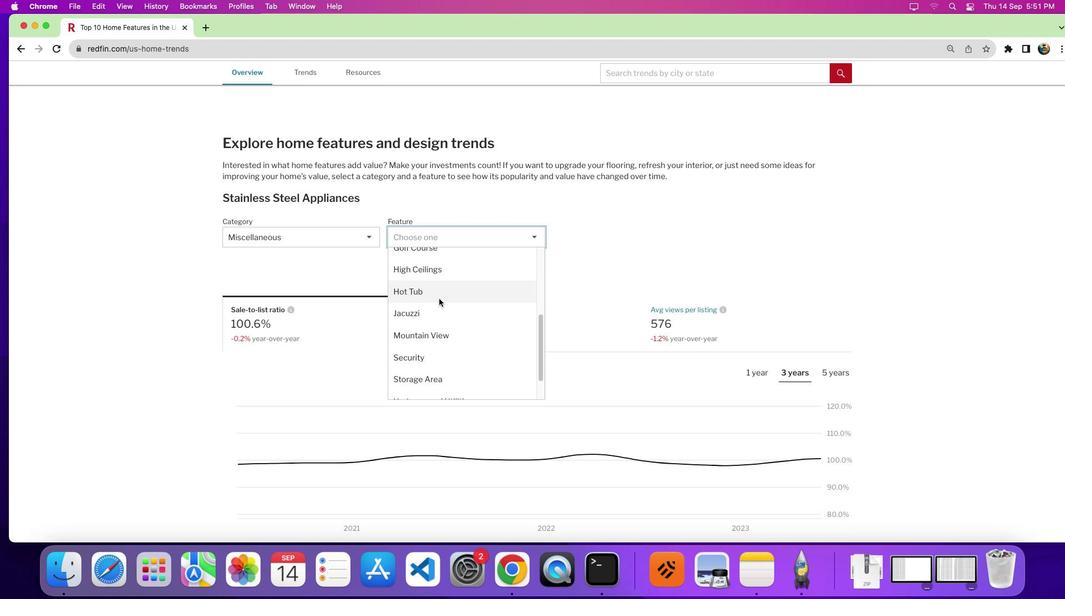 
Action: Mouse moved to (433, 210)
Screenshot: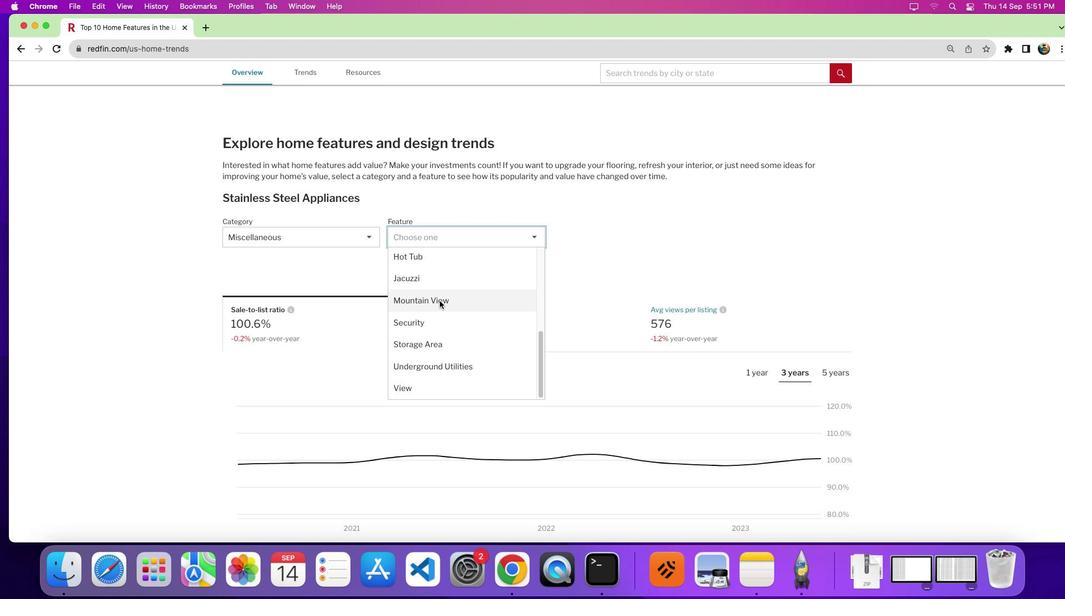 
Action: Mouse scrolled (433, 210) with delta (29, 510)
Screenshot: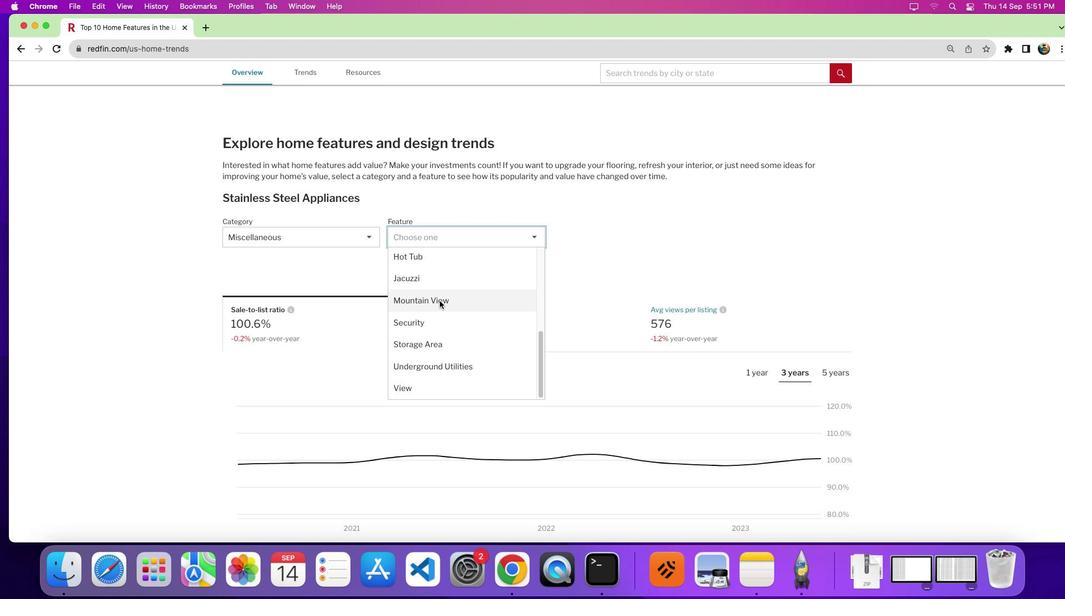 
Action: Mouse scrolled (433, 210) with delta (29, 510)
Screenshot: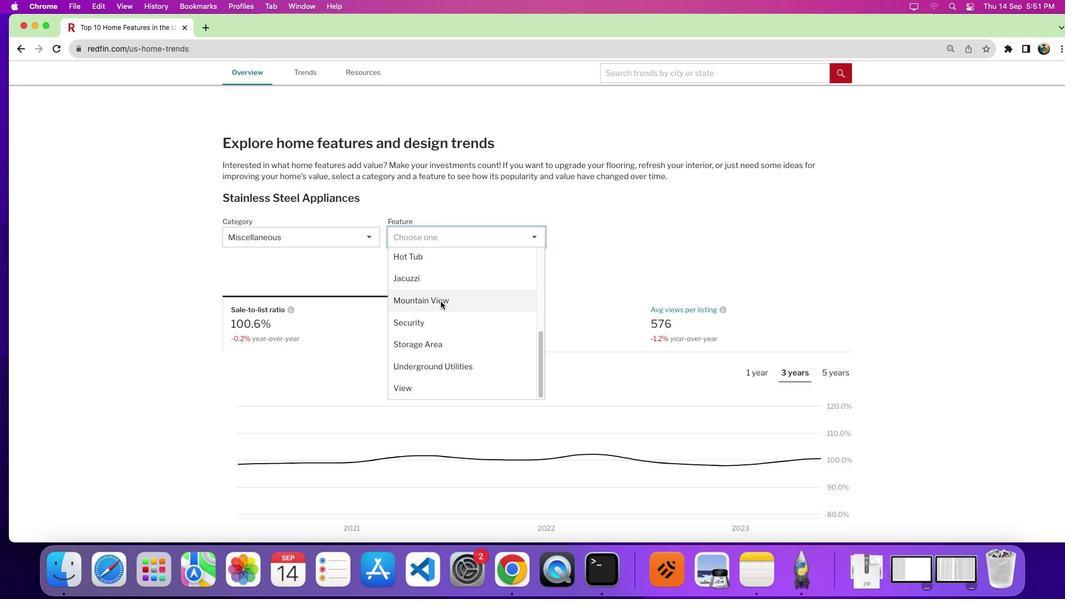 
Action: Mouse moved to (434, 210)
Screenshot: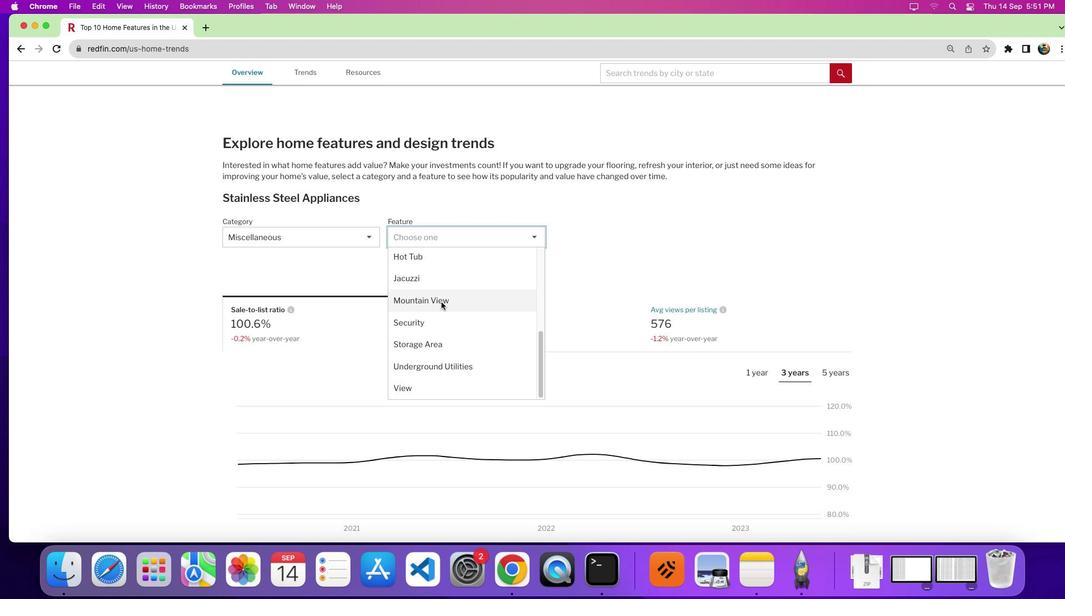 
Action: Mouse pressed left at (434, 210)
Screenshot: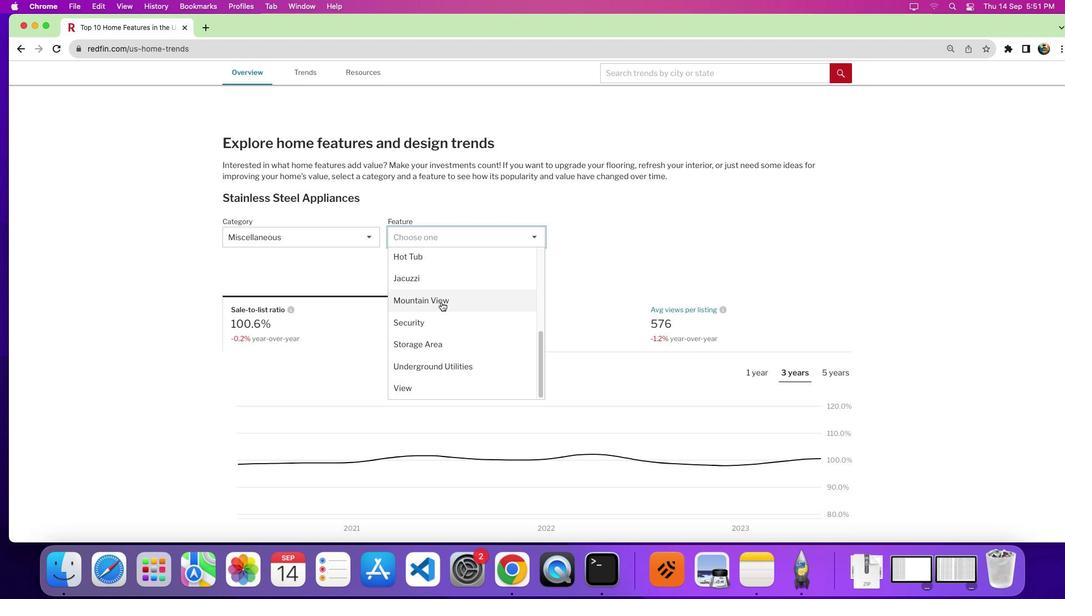 
Action: Mouse moved to (610, 210)
Screenshot: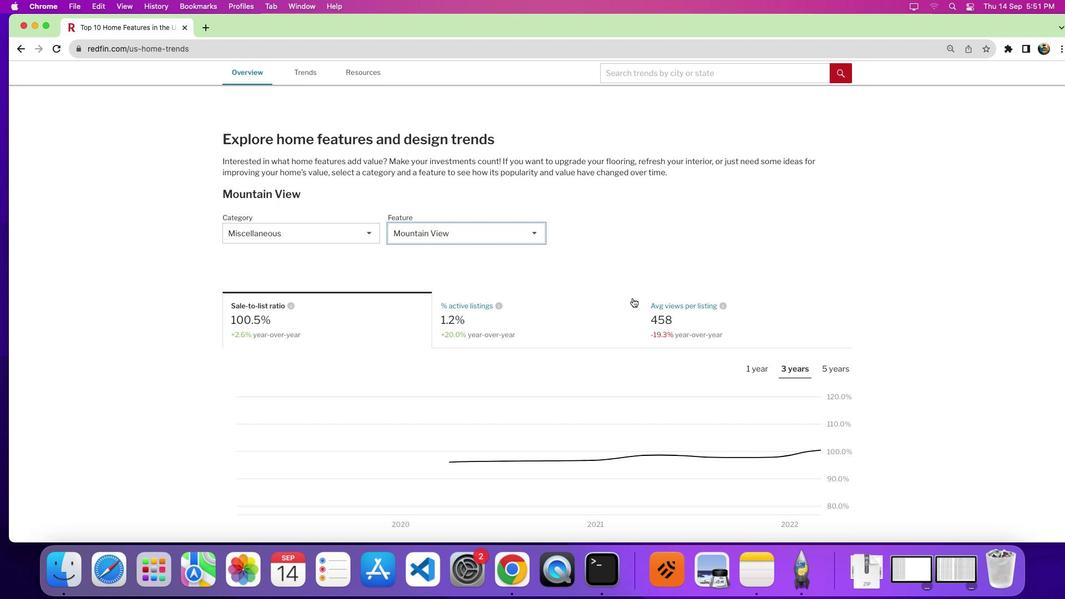 
Action: Mouse scrolled (610, 210) with delta (29, 510)
Screenshot: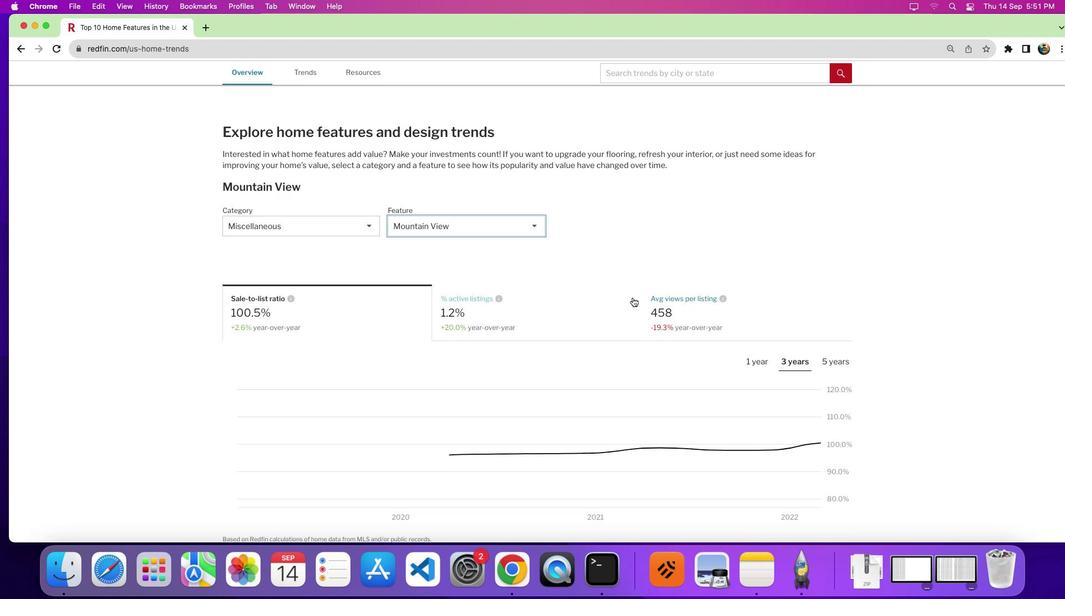
Action: Mouse moved to (610, 211)
Screenshot: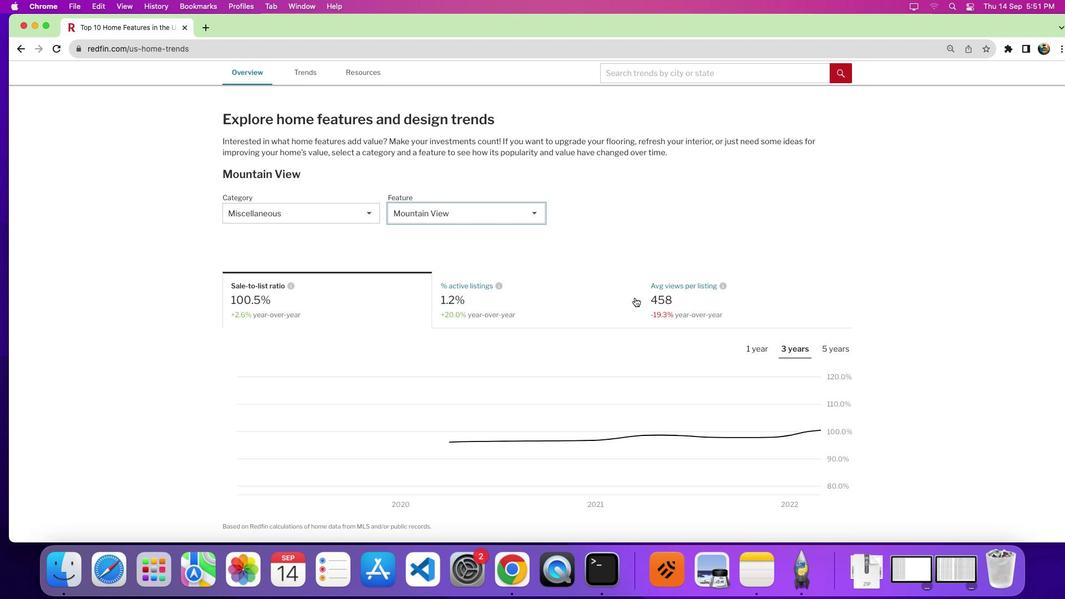
Action: Mouse scrolled (610, 211) with delta (29, 510)
Screenshot: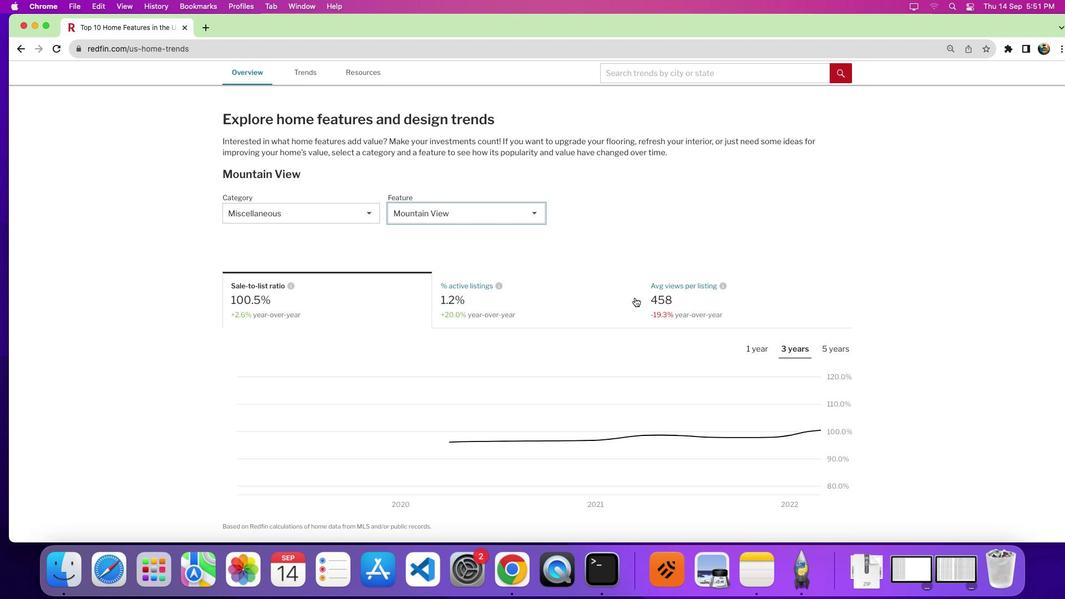 
Action: Mouse moved to (800, 175)
Screenshot: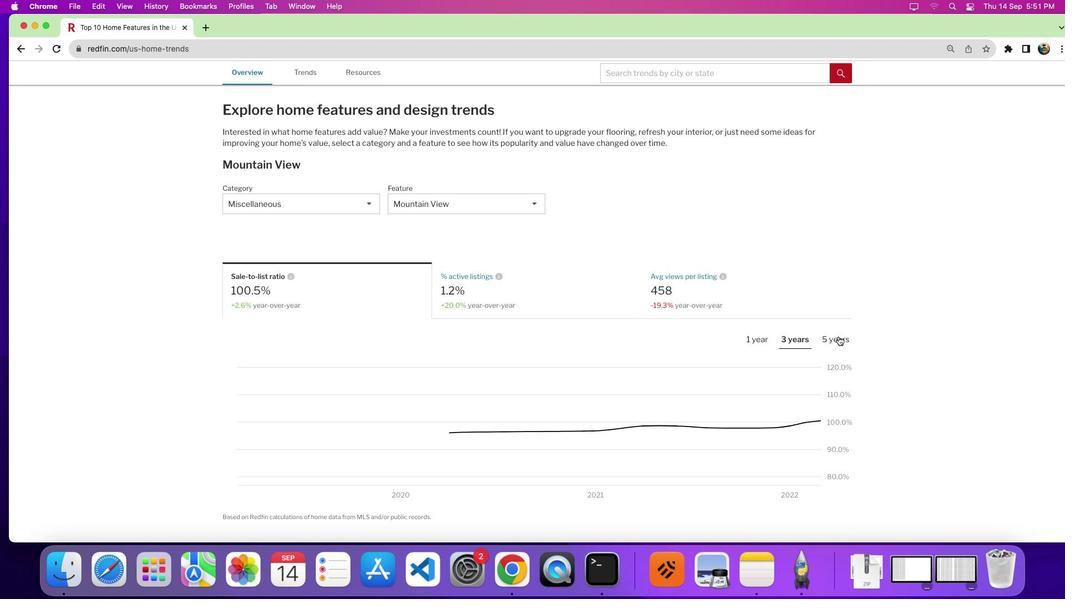 
Action: Mouse pressed left at (800, 175)
Screenshot: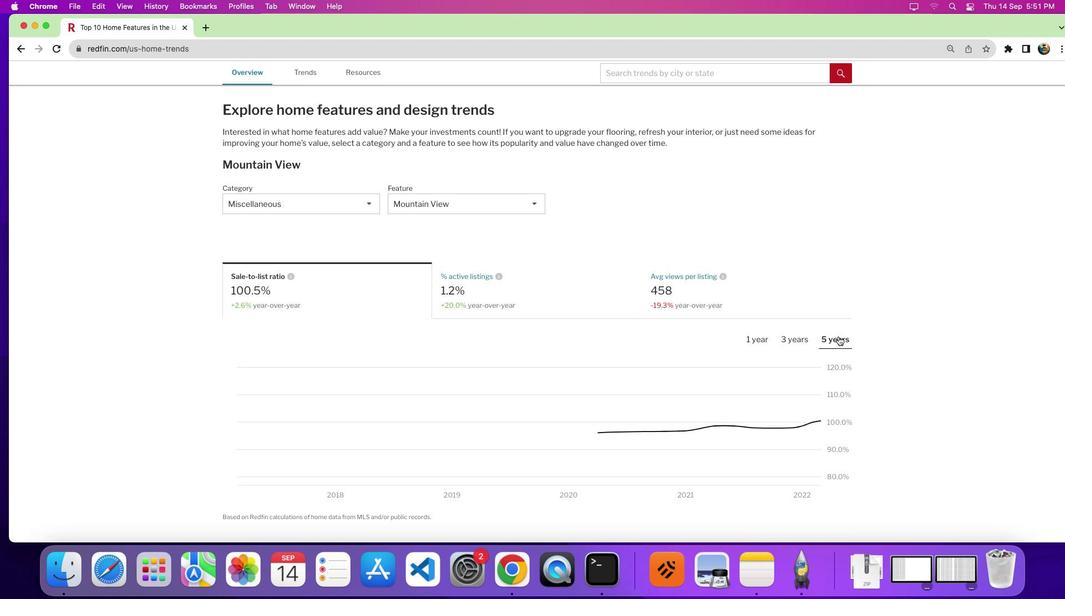 
Action: Mouse pressed left at (800, 175)
Screenshot: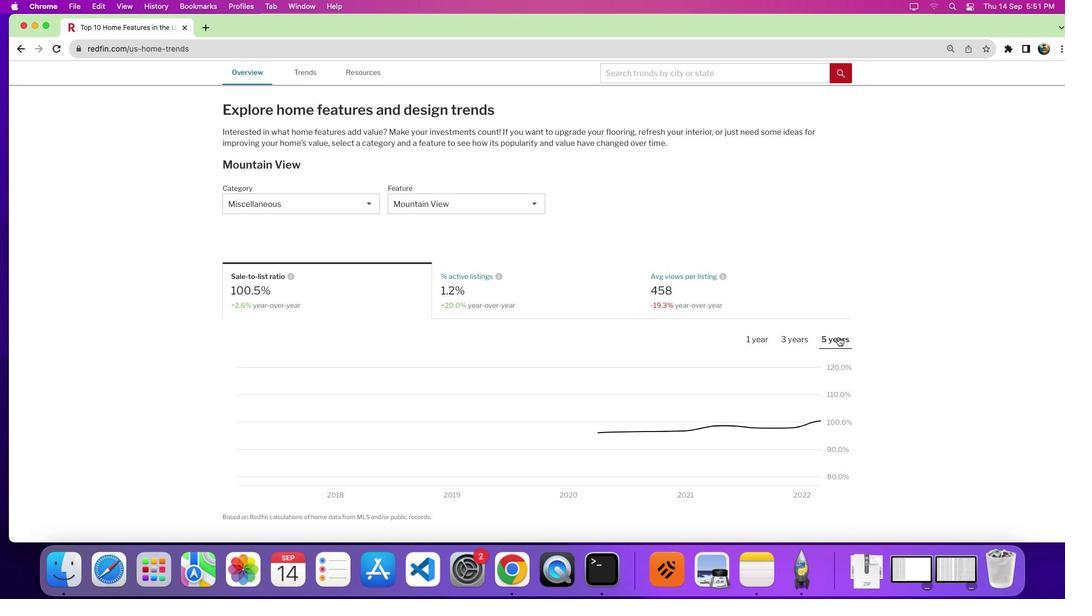 
Action: Mouse moved to (800, 175)
Screenshot: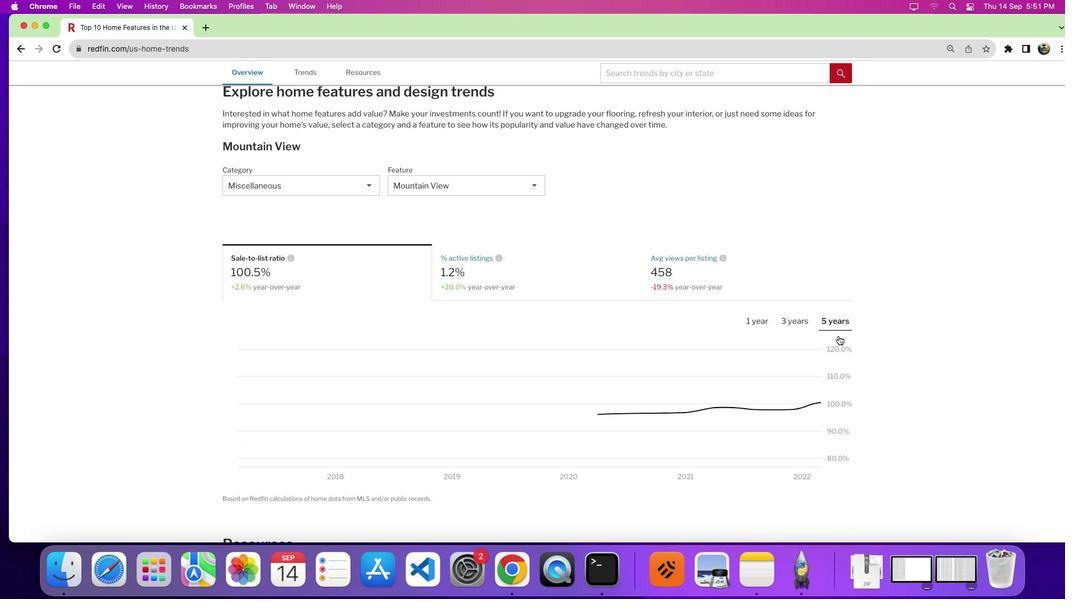 
Action: Mouse scrolled (800, 175) with delta (29, 510)
Screenshot: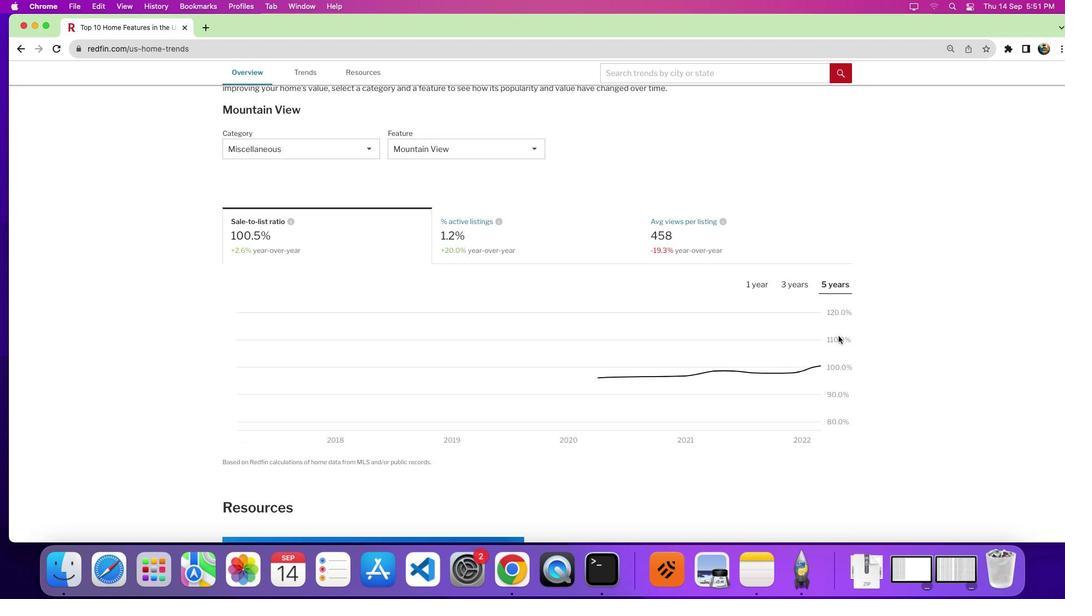 
Action: Mouse scrolled (800, 175) with delta (29, 510)
Screenshot: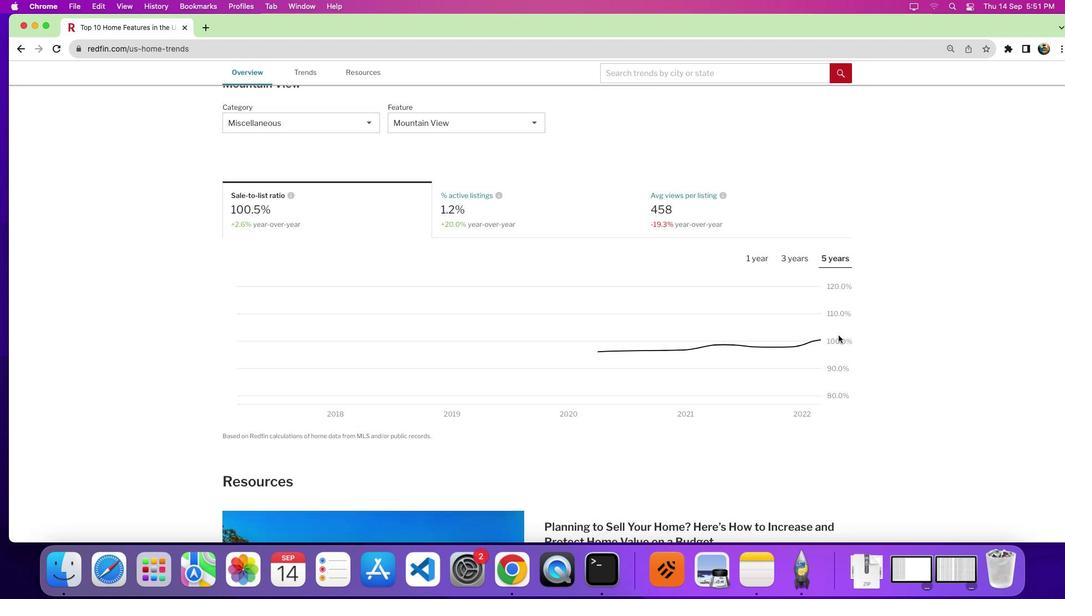 
Action: Mouse moved to (800, 175)
Screenshot: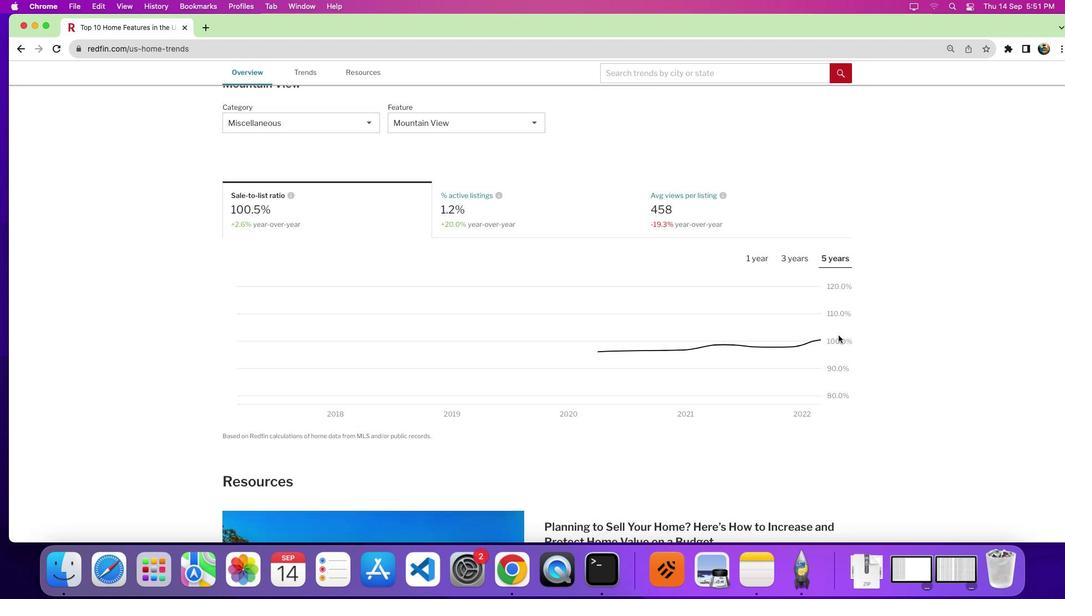 
Action: Mouse scrolled (800, 175) with delta (29, 513)
Screenshot: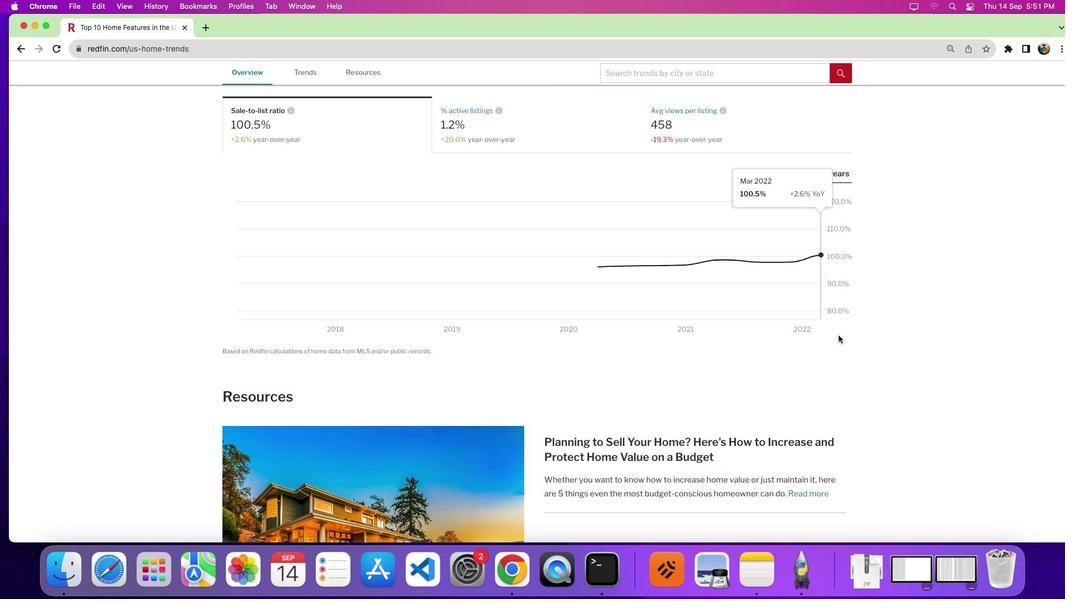 
Action: Mouse moved to (748, 178)
Screenshot: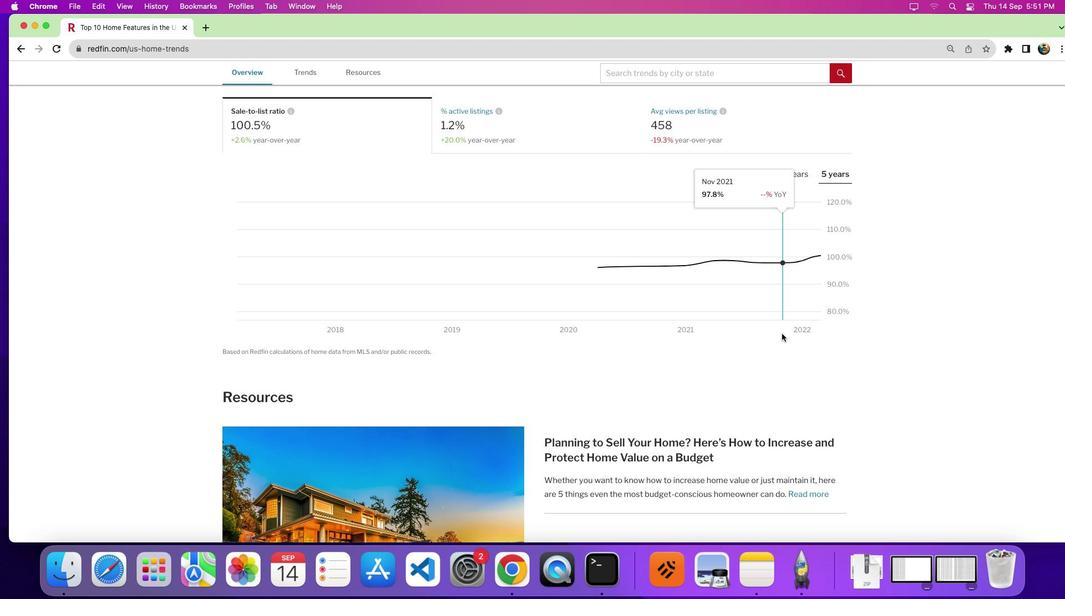 
Action: Mouse scrolled (748, 178) with delta (29, 509)
Screenshot: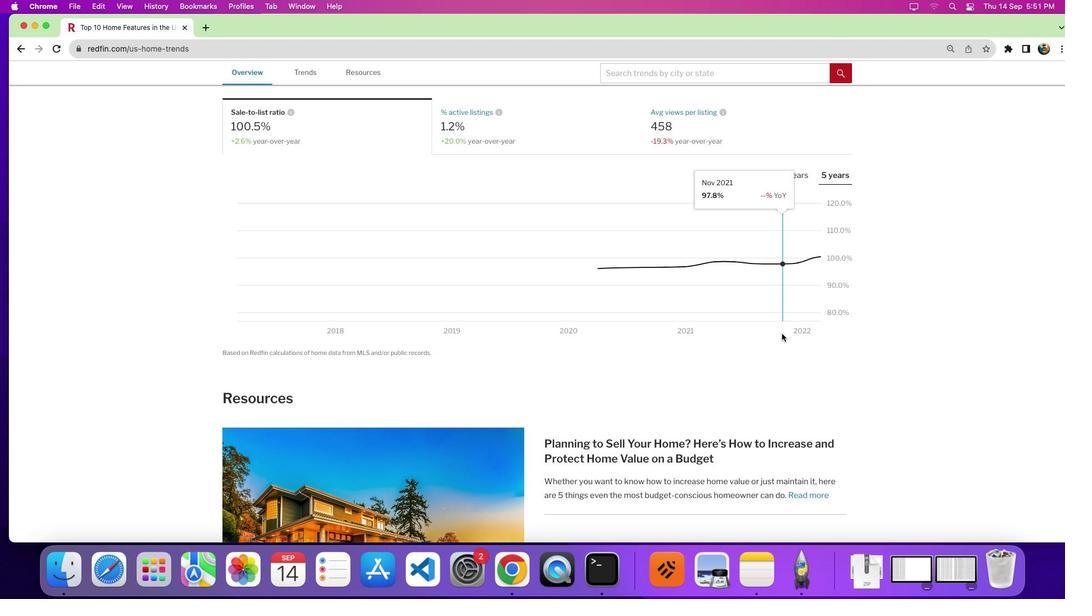 
Action: Mouse moved to (742, 182)
Screenshot: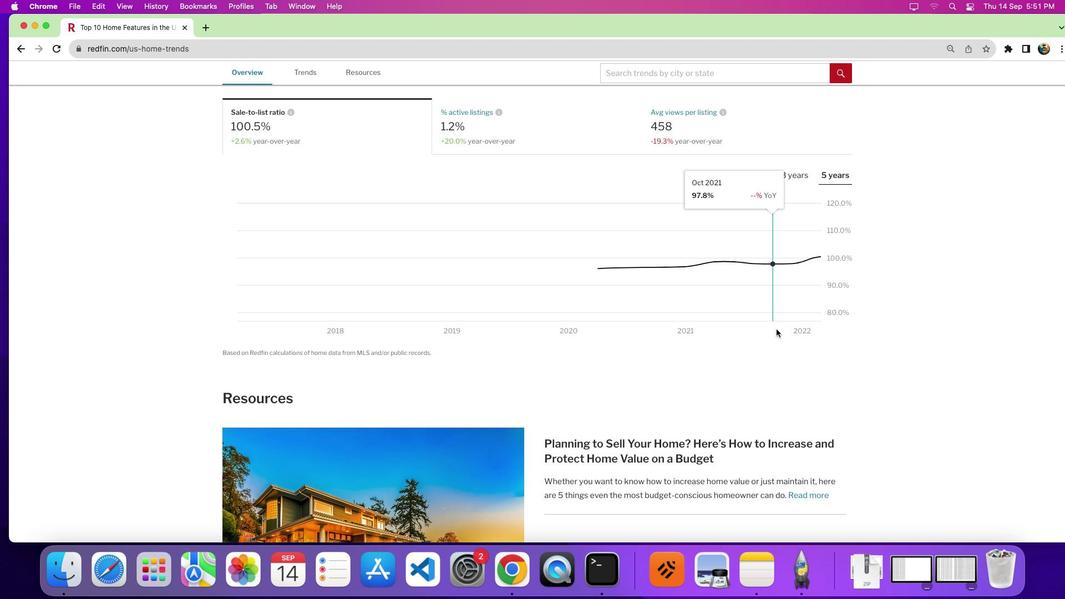 
